 Task: Automatically enable dependency graph for new private repositories.
Action: Mouse moved to (1361, 154)
Screenshot: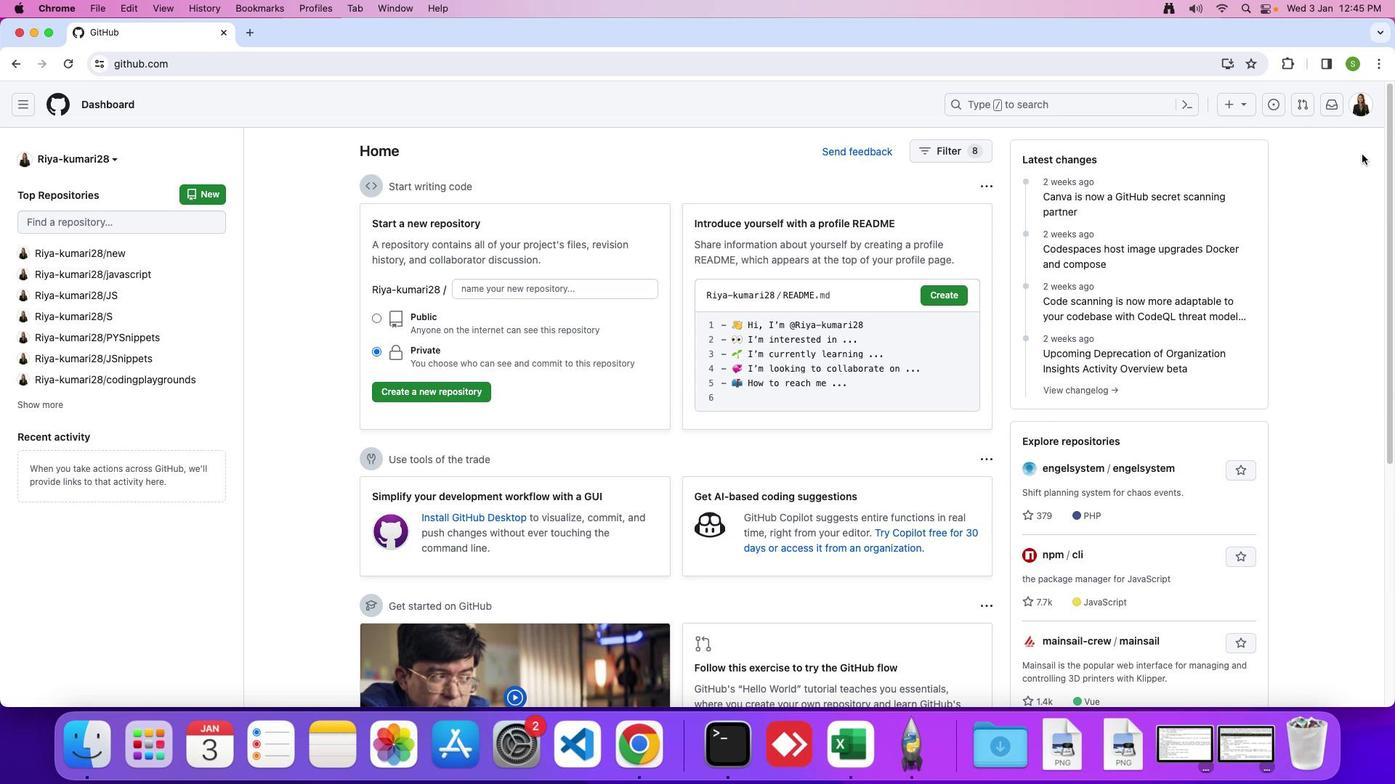 
Action: Mouse pressed left at (1361, 154)
Screenshot: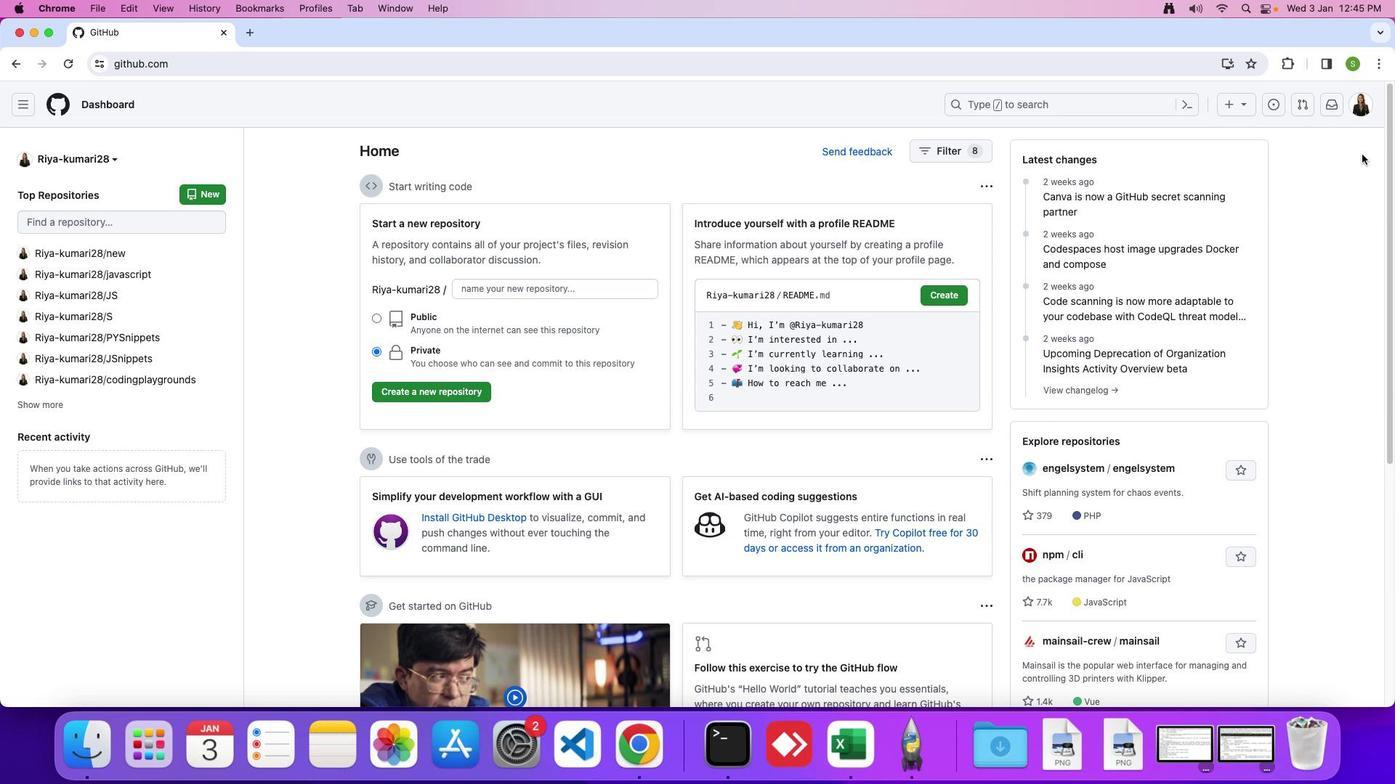 
Action: Mouse moved to (1353, 100)
Screenshot: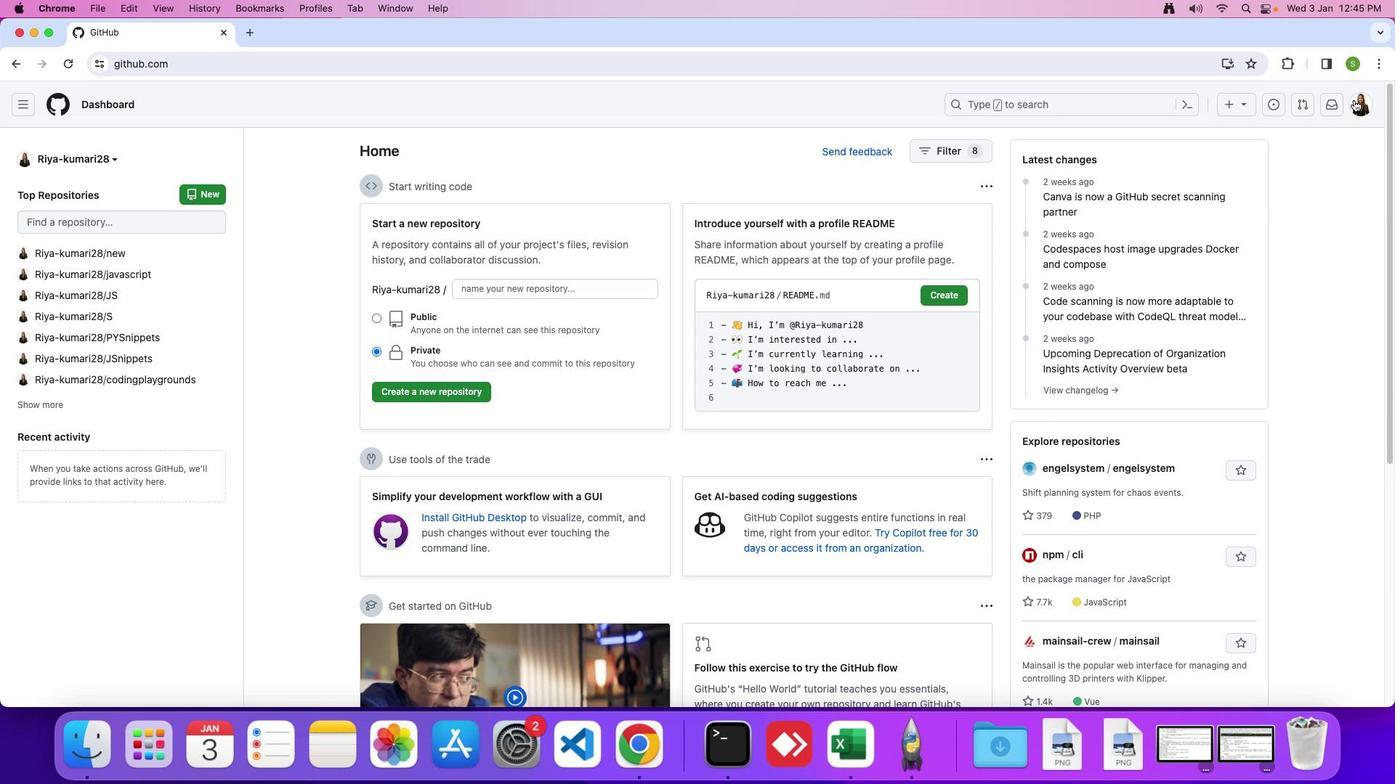 
Action: Mouse pressed left at (1353, 100)
Screenshot: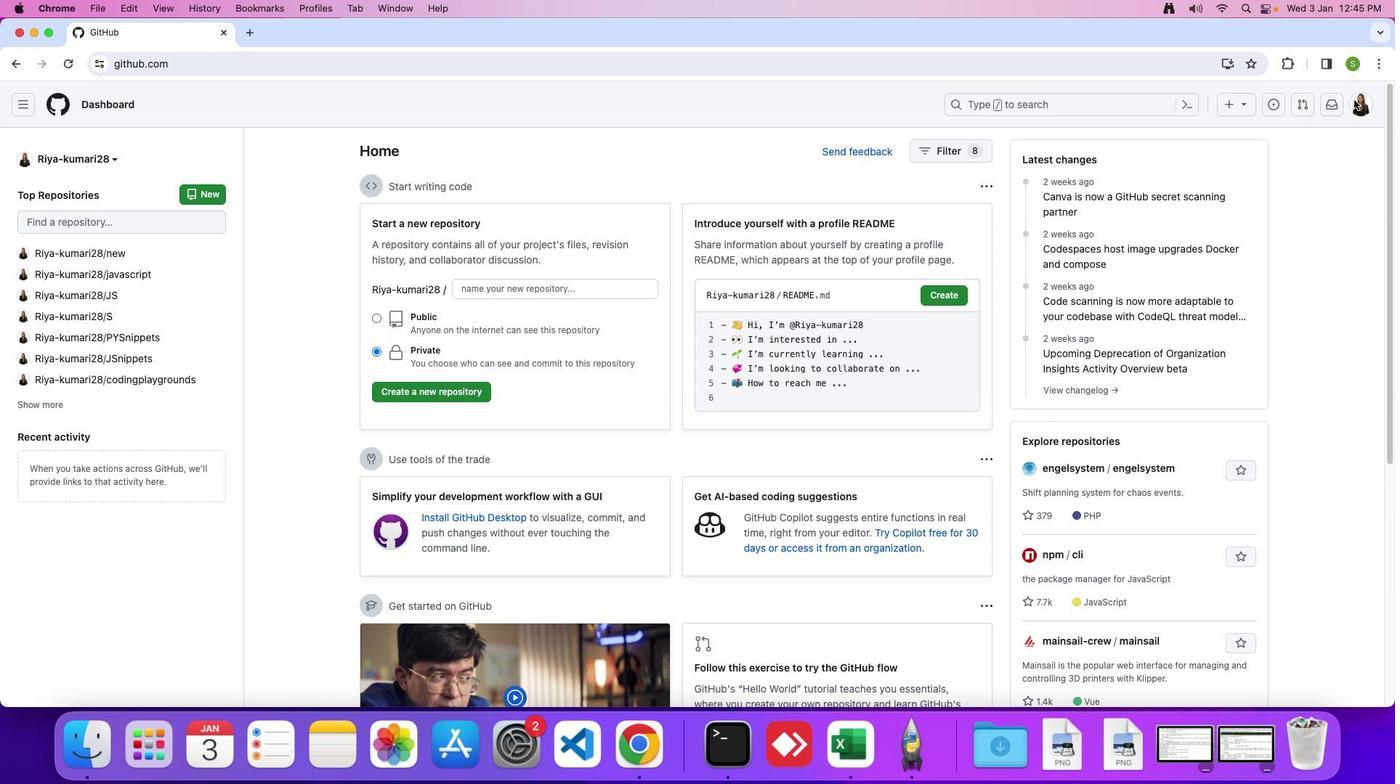 
Action: Mouse moved to (1228, 504)
Screenshot: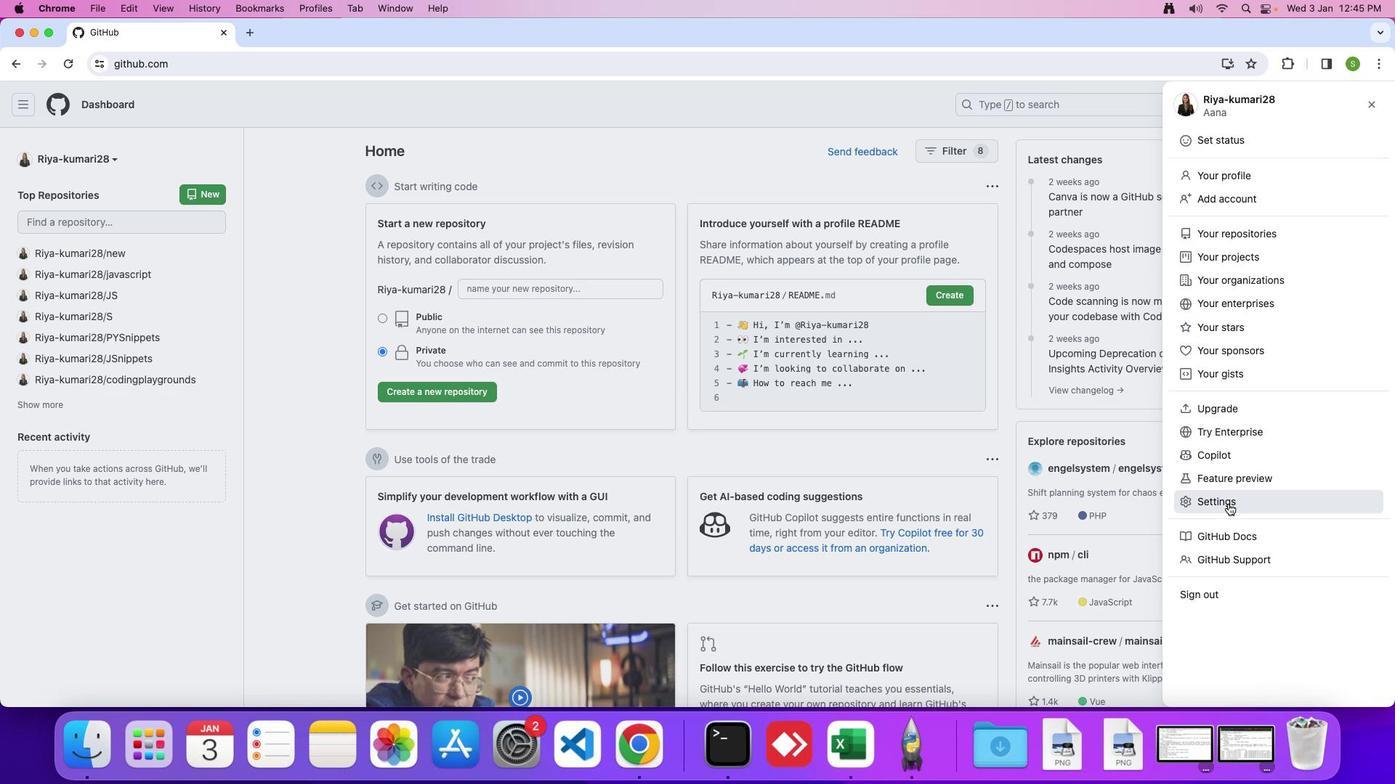 
Action: Mouse pressed left at (1228, 504)
Screenshot: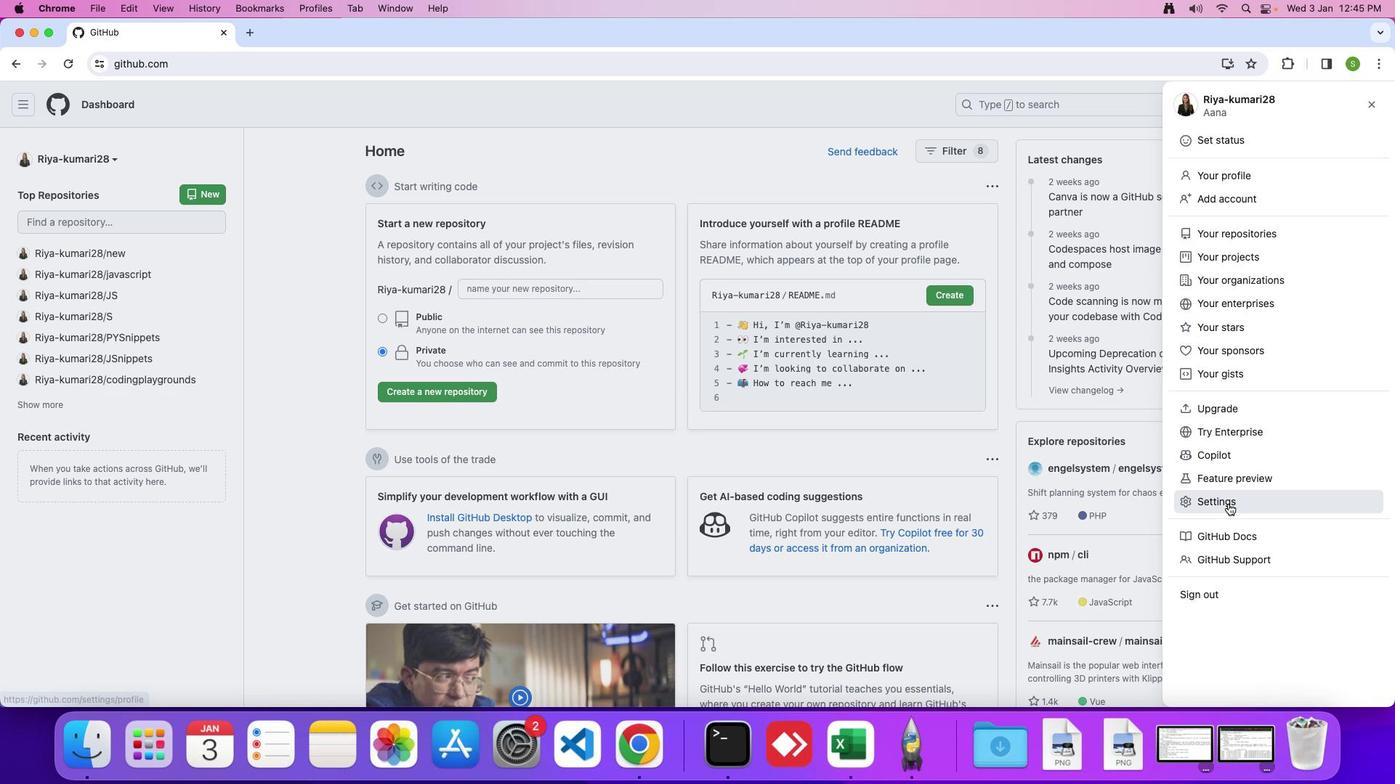 
Action: Mouse moved to (449, 506)
Screenshot: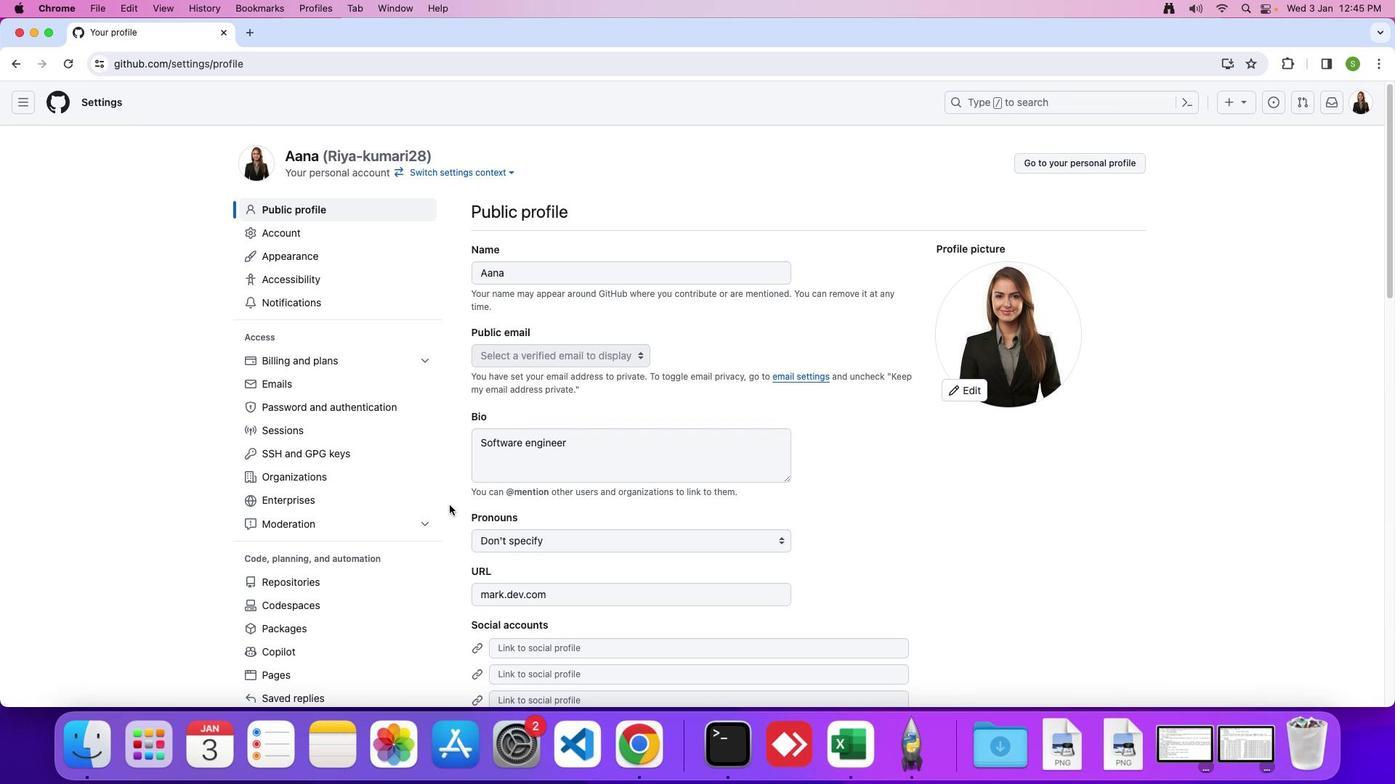 
Action: Mouse scrolled (449, 506) with delta (0, 0)
Screenshot: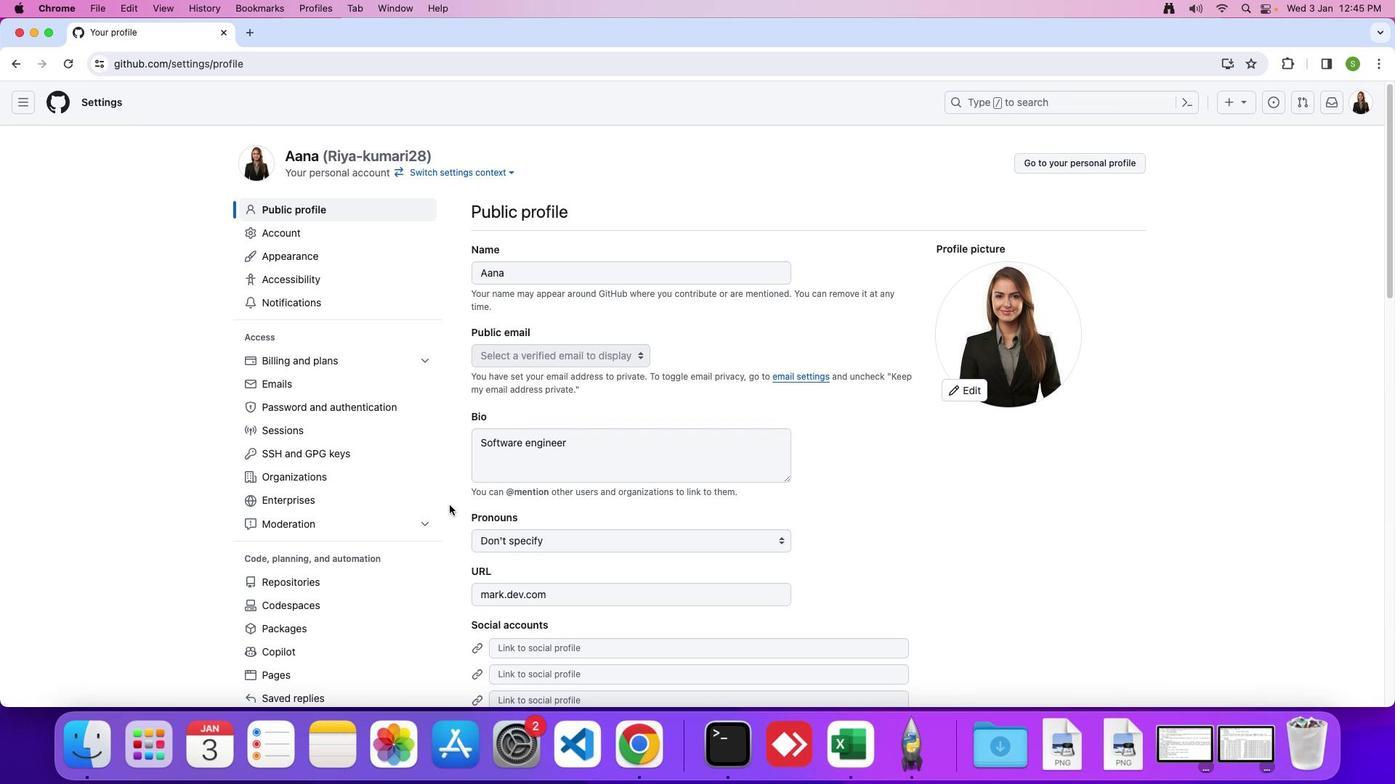 
Action: Mouse moved to (449, 505)
Screenshot: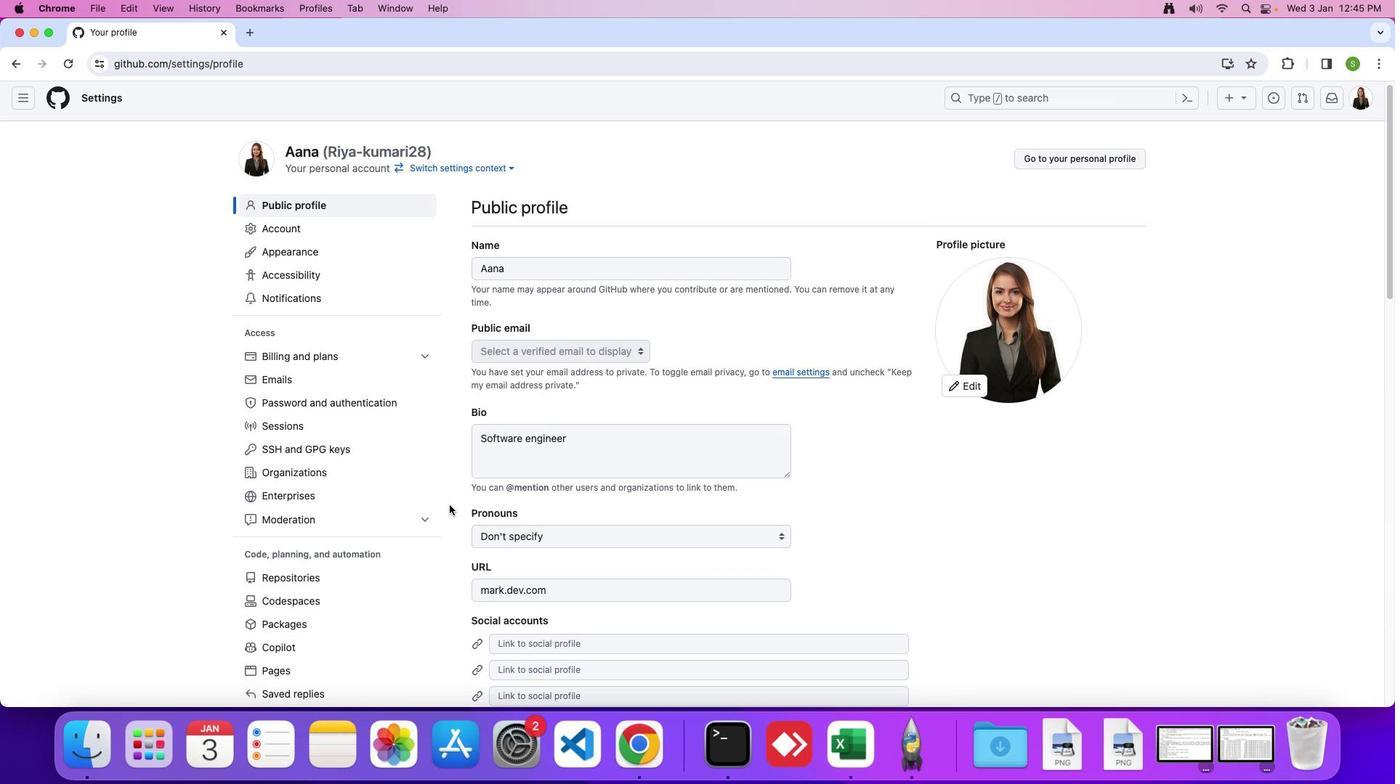 
Action: Mouse scrolled (449, 505) with delta (0, 0)
Screenshot: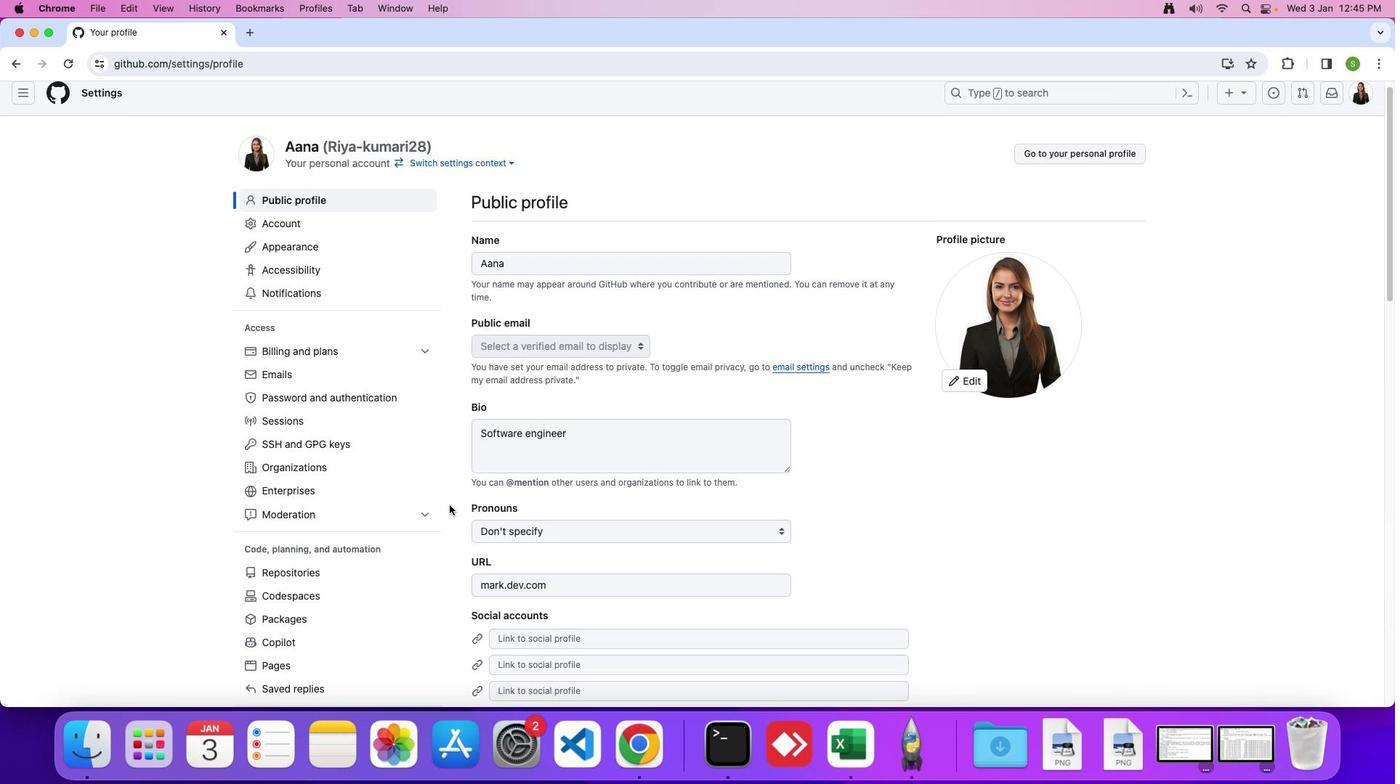 
Action: Mouse moved to (449, 505)
Screenshot: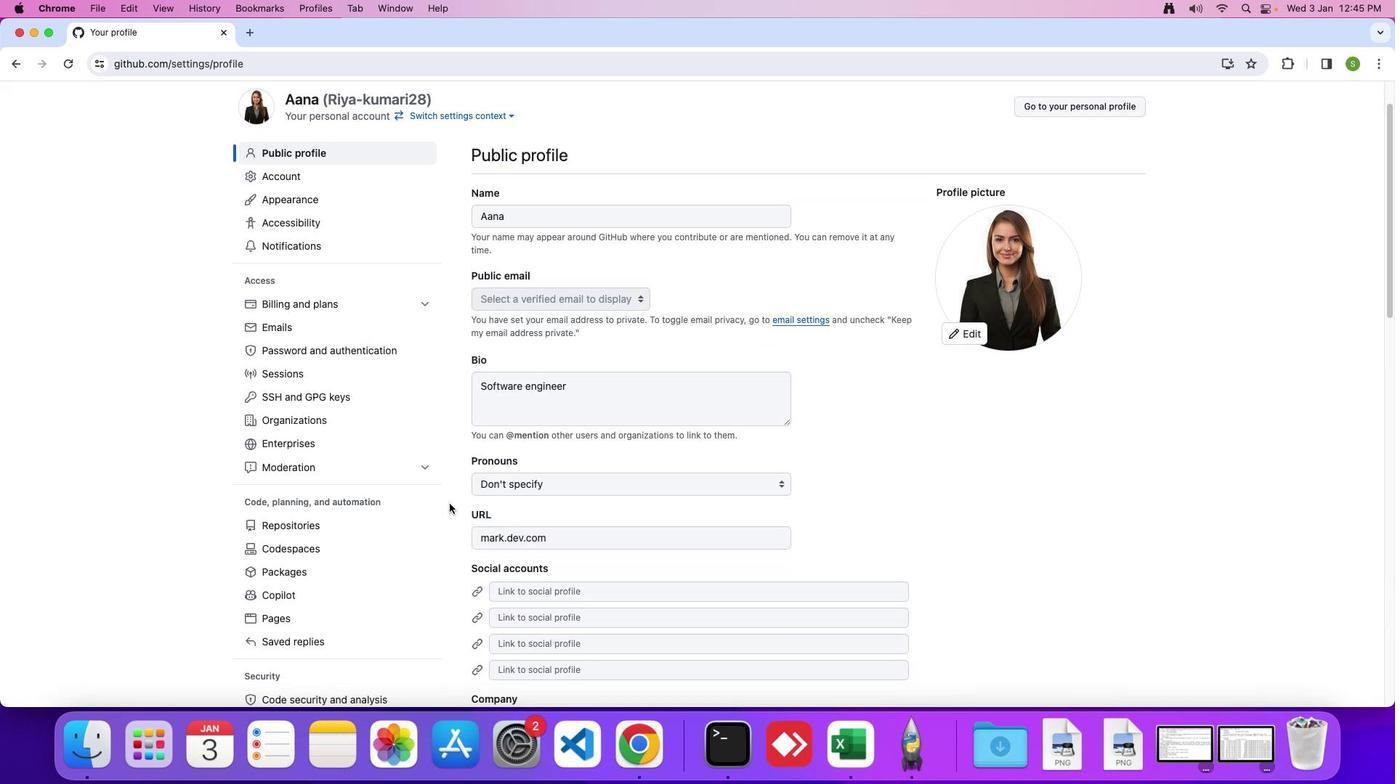 
Action: Mouse scrolled (449, 505) with delta (0, 0)
Screenshot: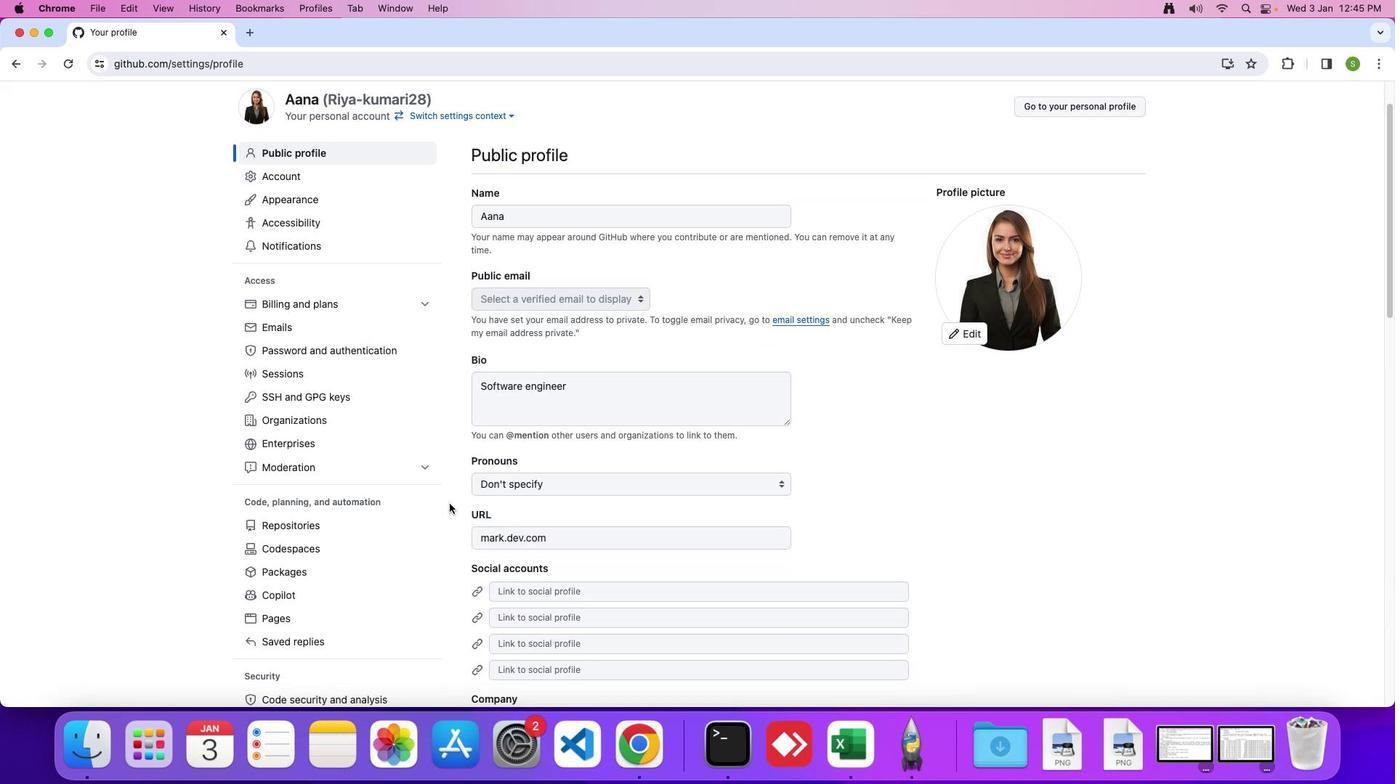 
Action: Mouse moved to (449, 505)
Screenshot: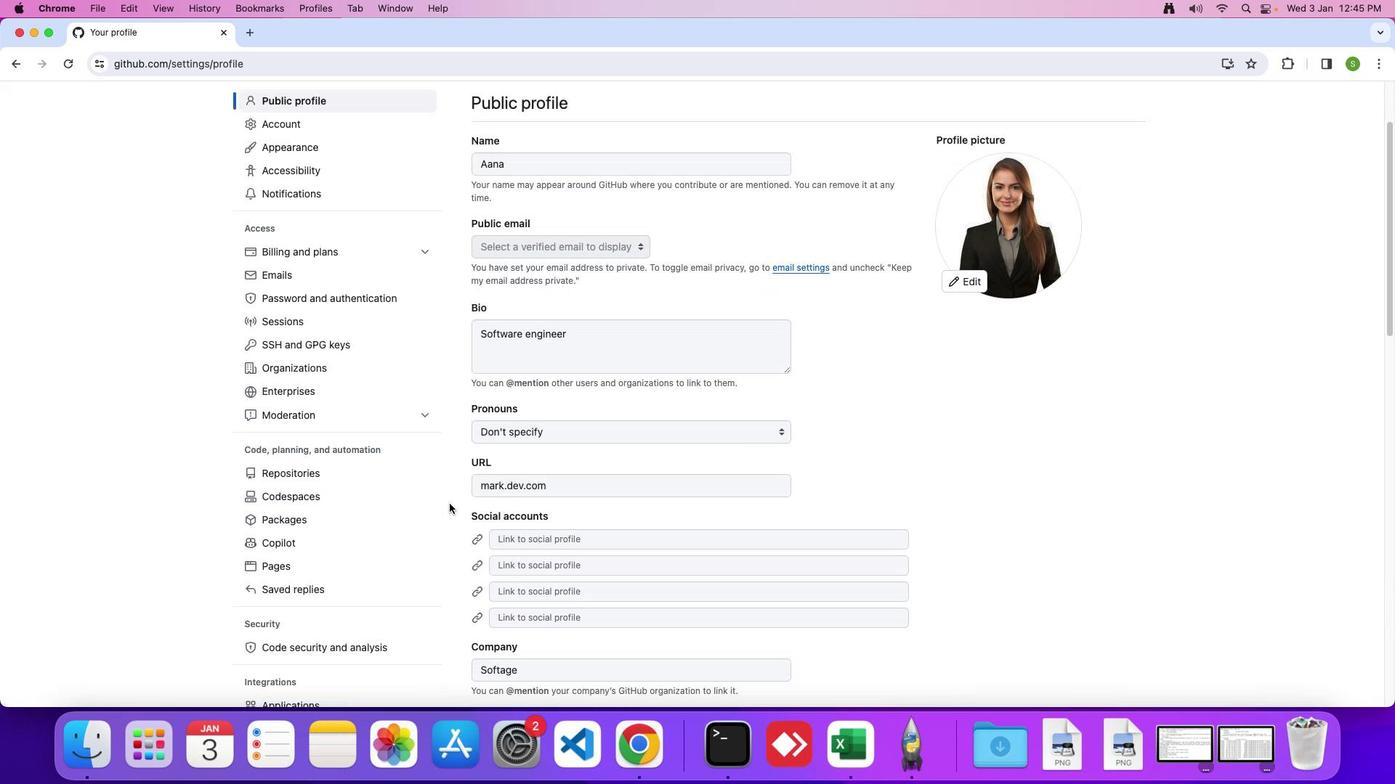 
Action: Mouse scrolled (449, 505) with delta (0, 0)
Screenshot: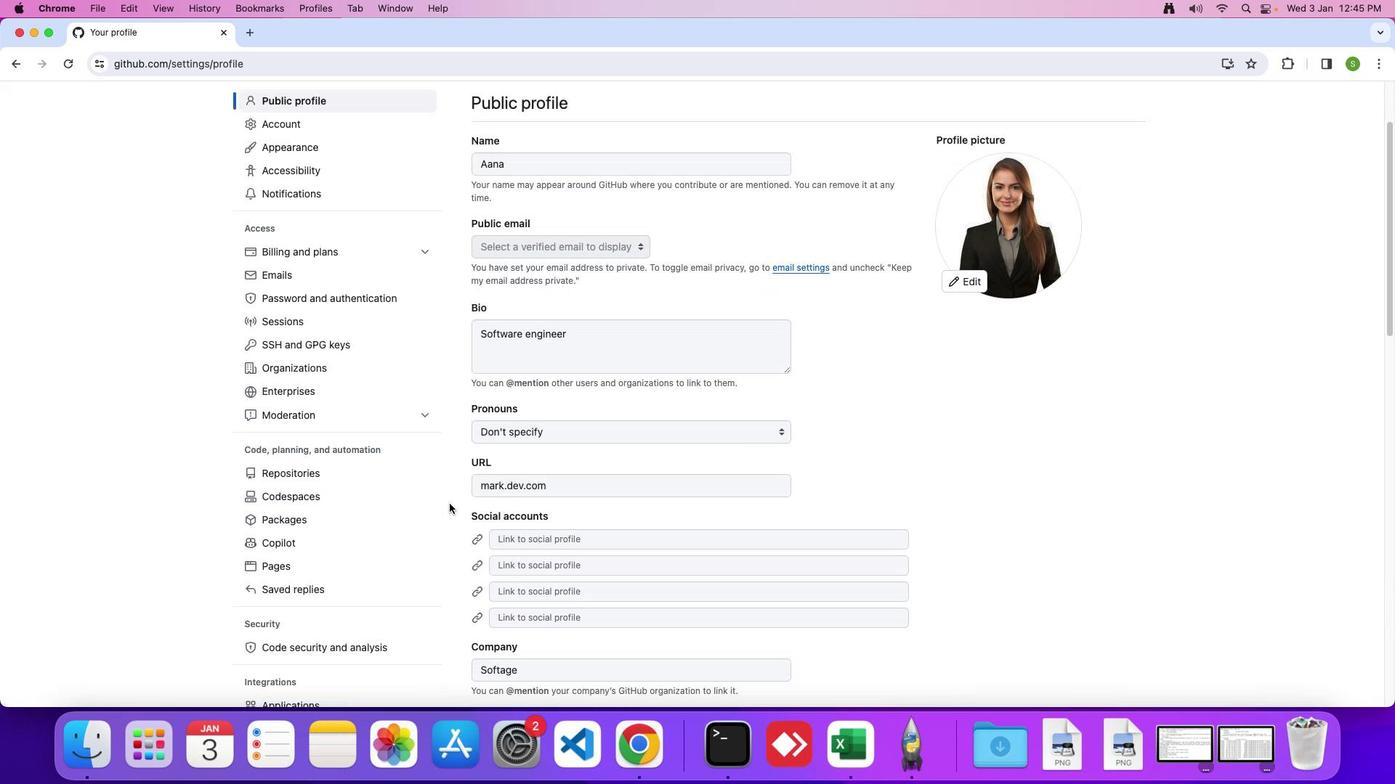 
Action: Mouse moved to (449, 504)
Screenshot: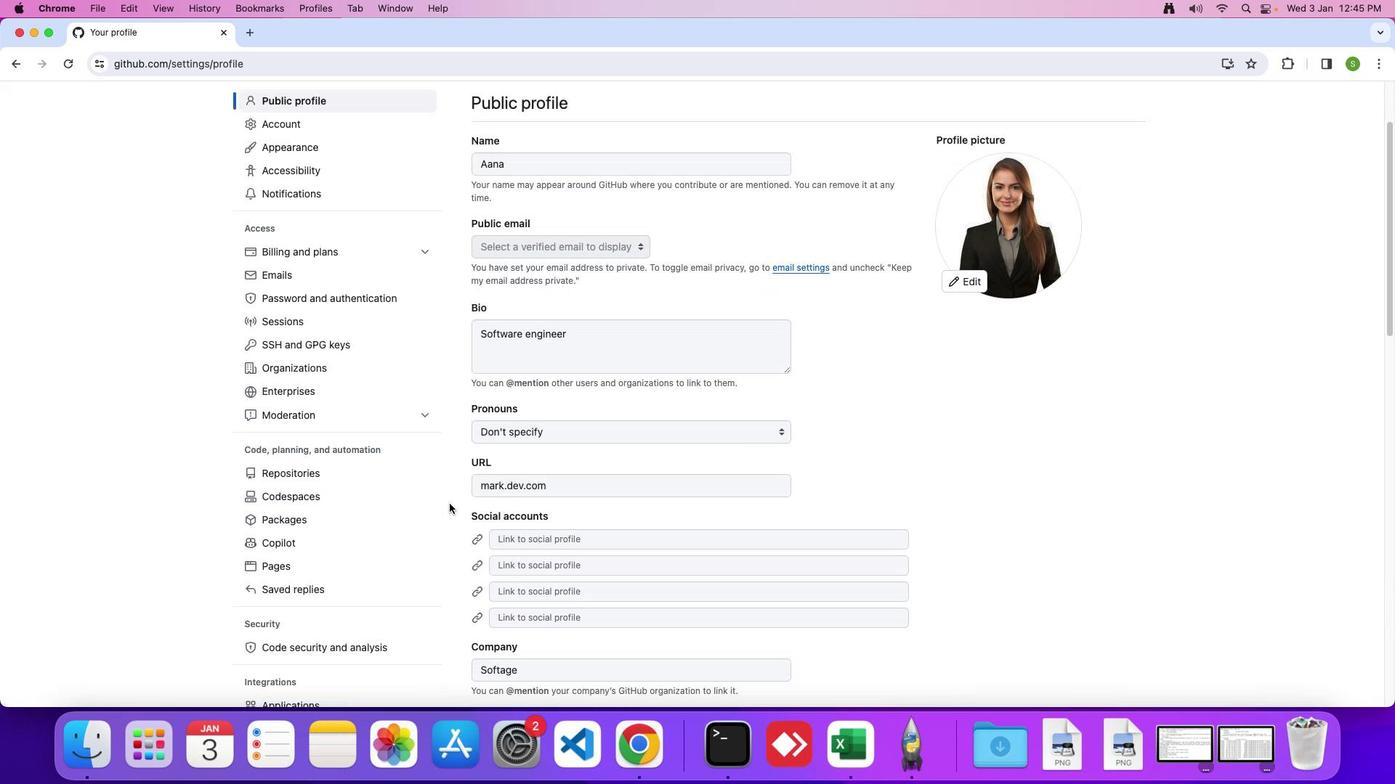 
Action: Mouse scrolled (449, 504) with delta (0, -2)
Screenshot: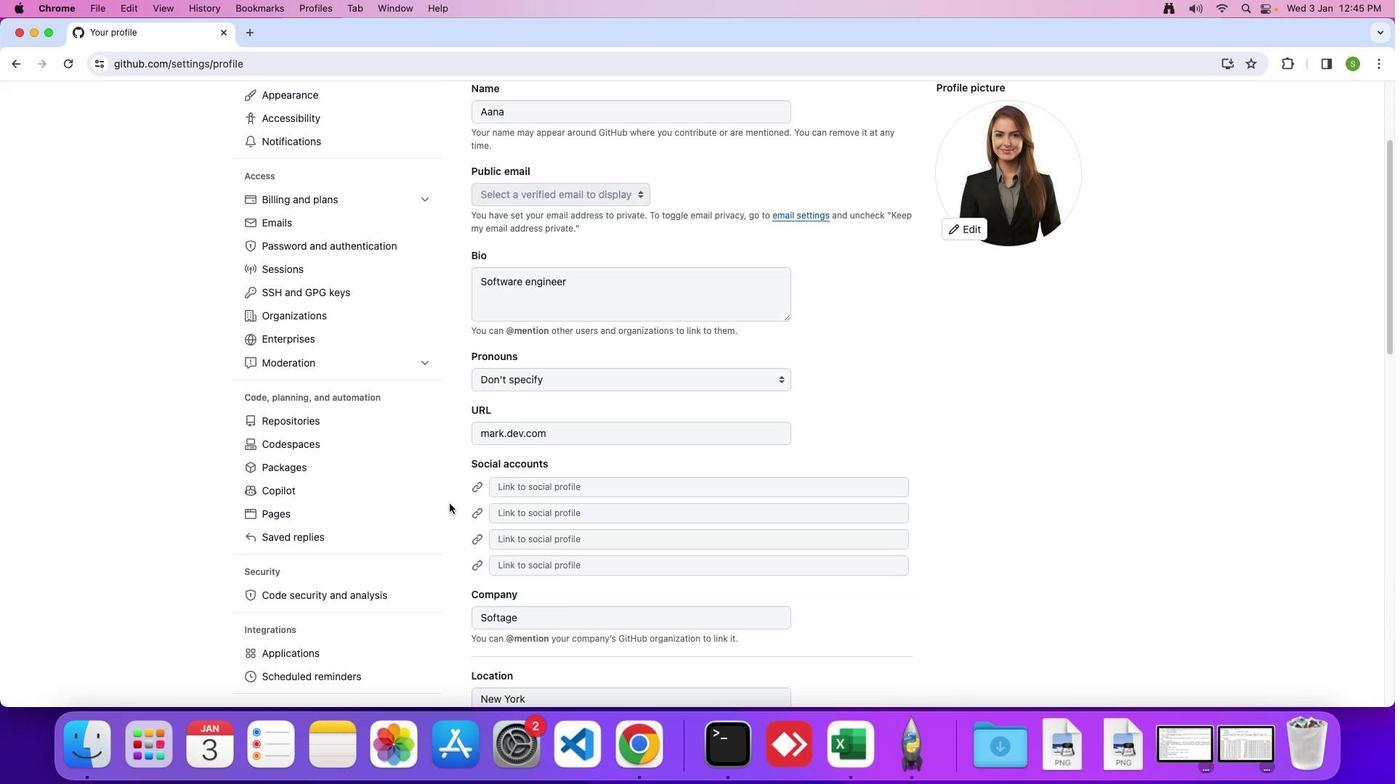 
Action: Mouse moved to (353, 558)
Screenshot: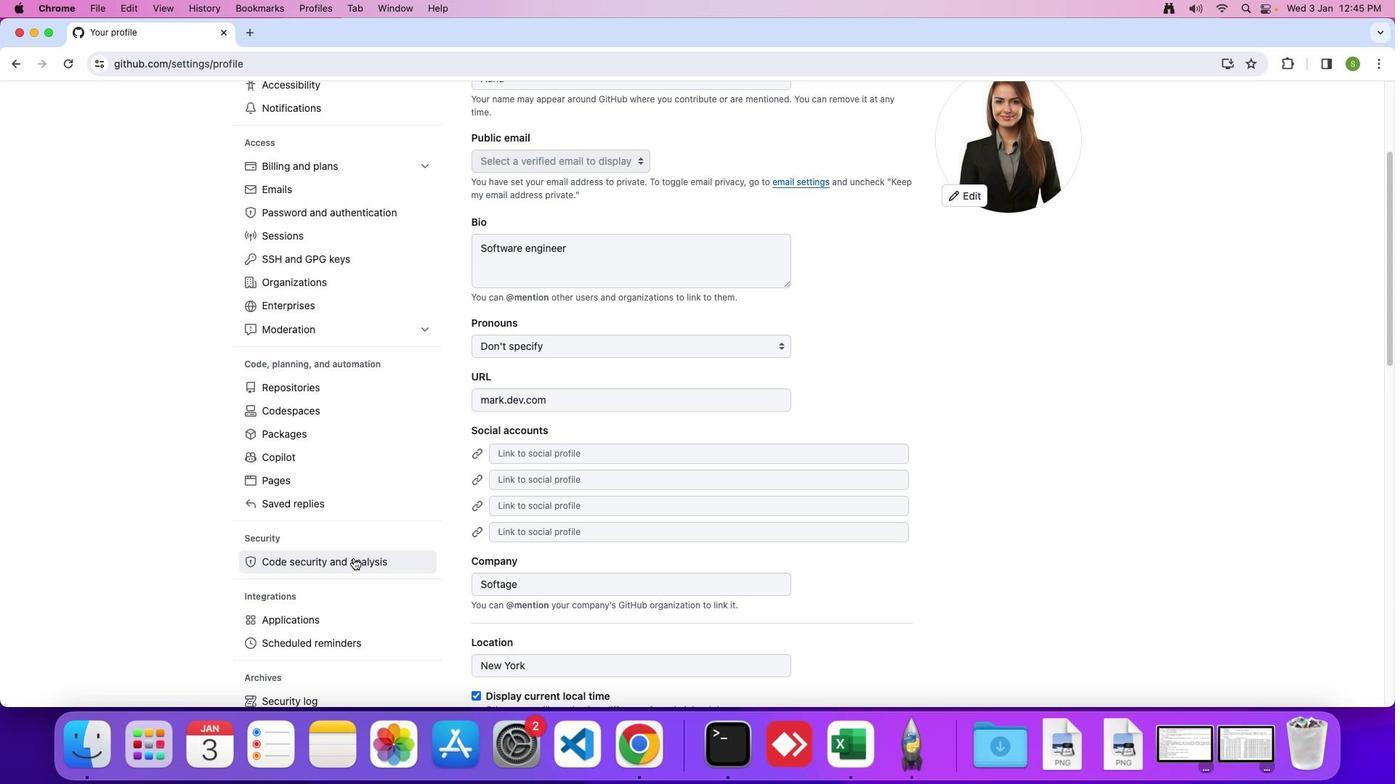 
Action: Mouse pressed left at (353, 558)
Screenshot: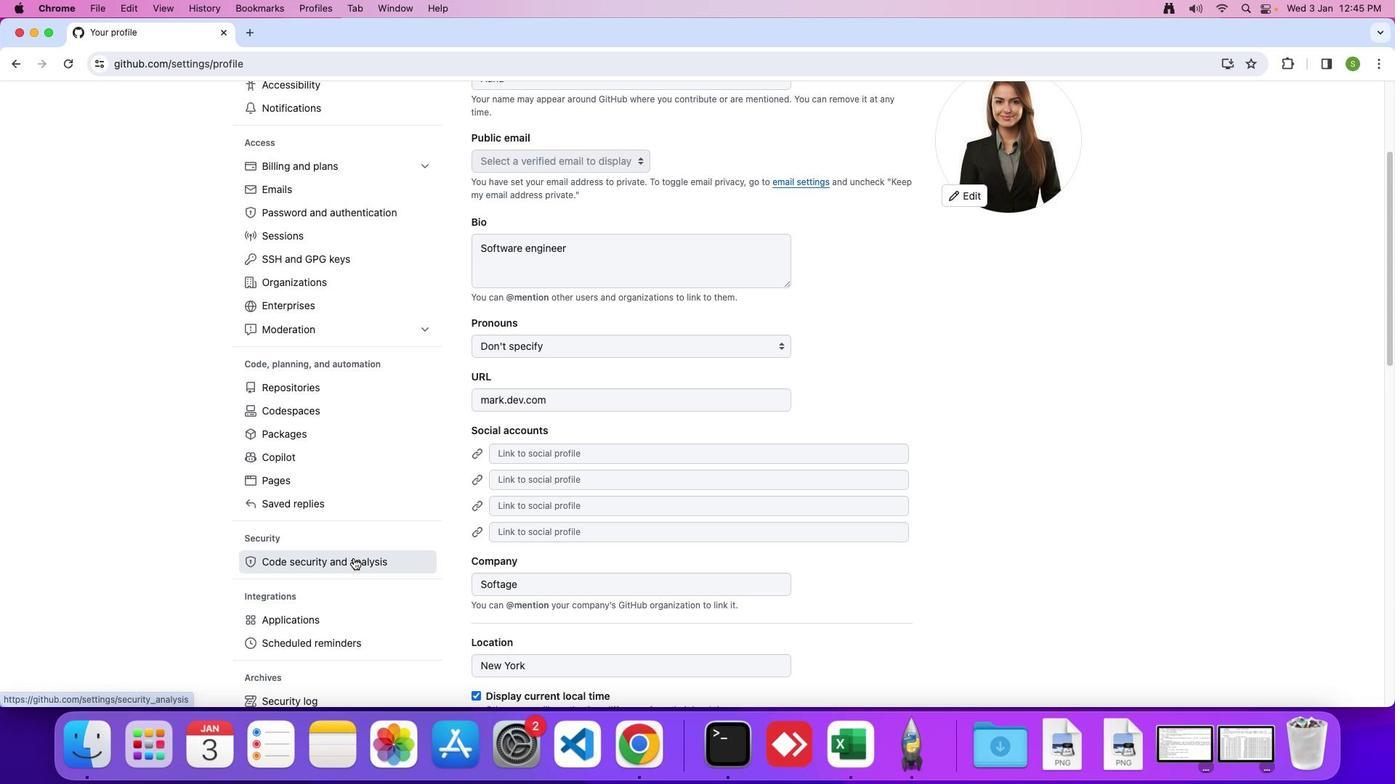 
Action: Mouse moved to (746, 537)
Screenshot: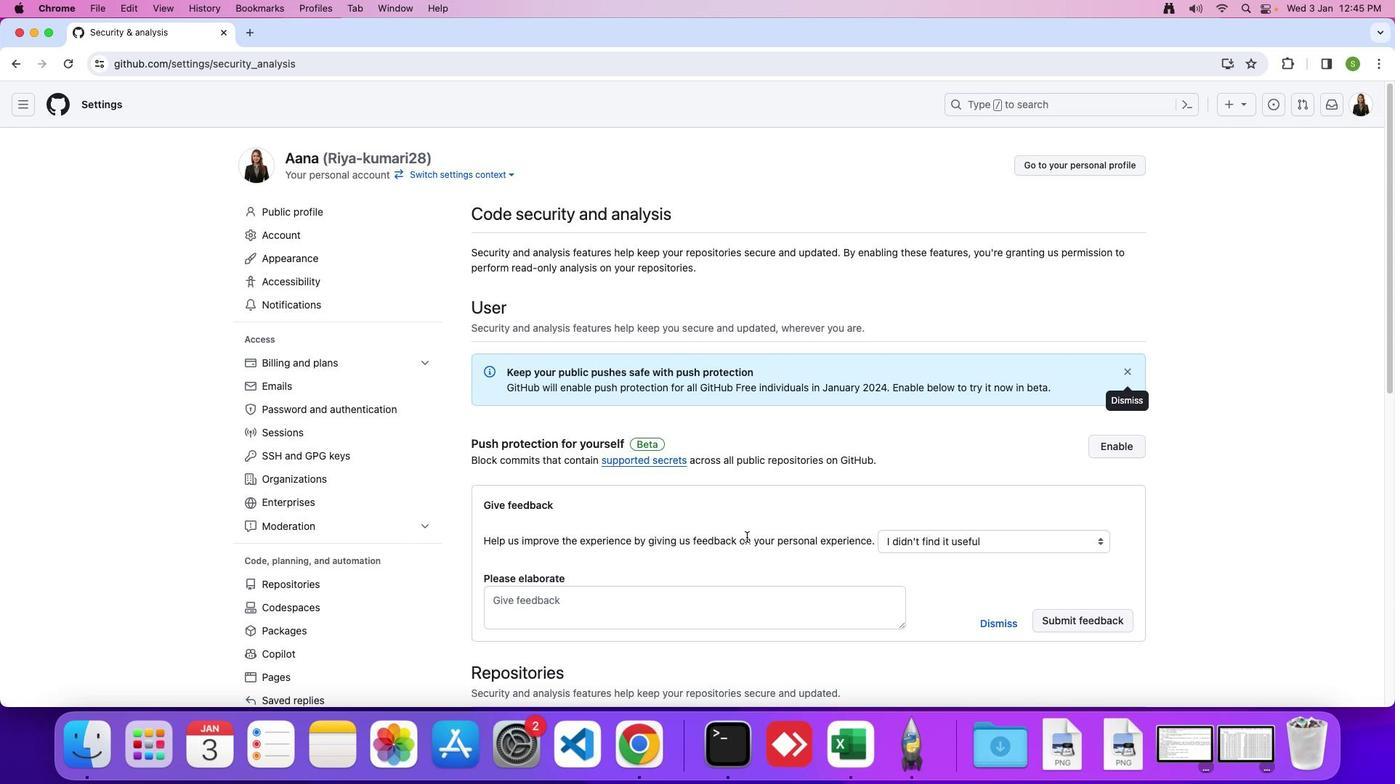 
Action: Mouse scrolled (746, 537) with delta (0, 0)
Screenshot: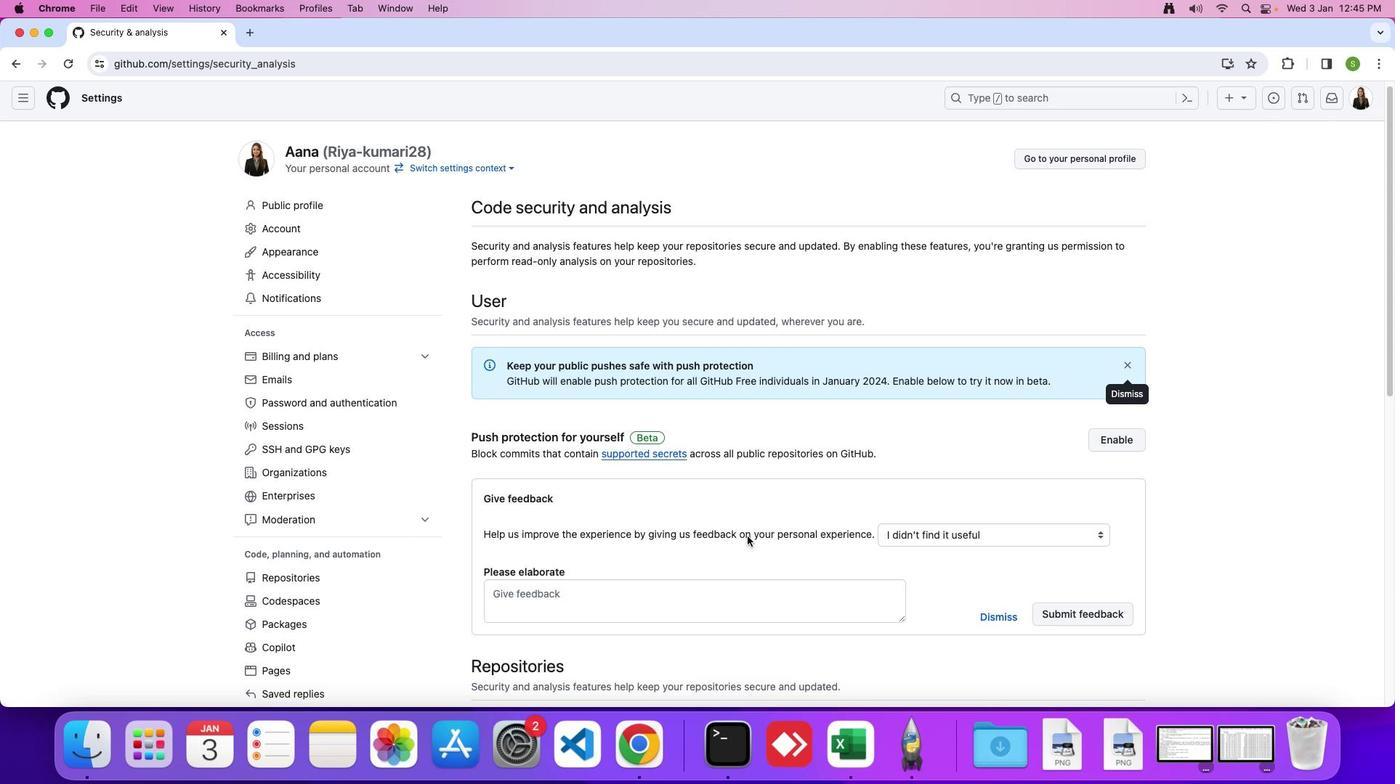 
Action: Mouse moved to (747, 537)
Screenshot: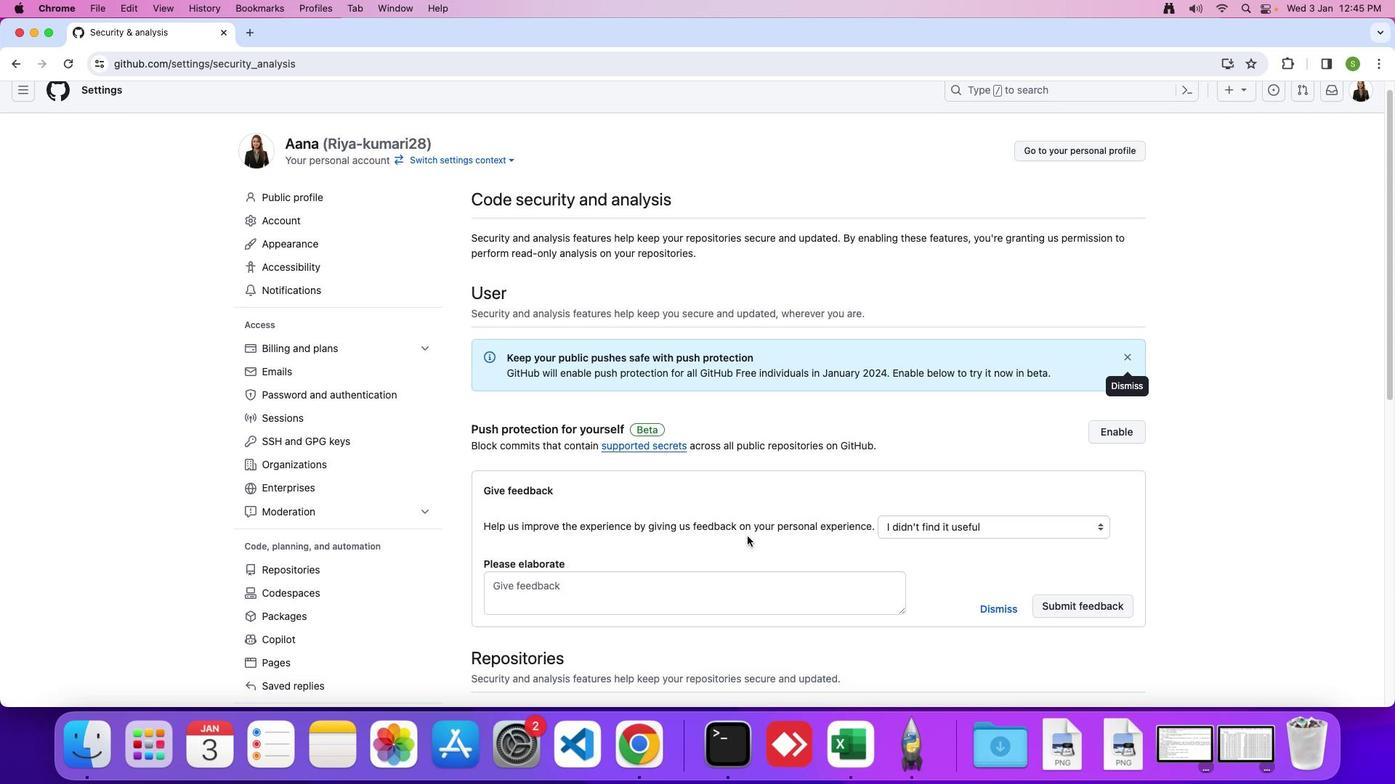 
Action: Mouse scrolled (747, 537) with delta (0, 0)
Screenshot: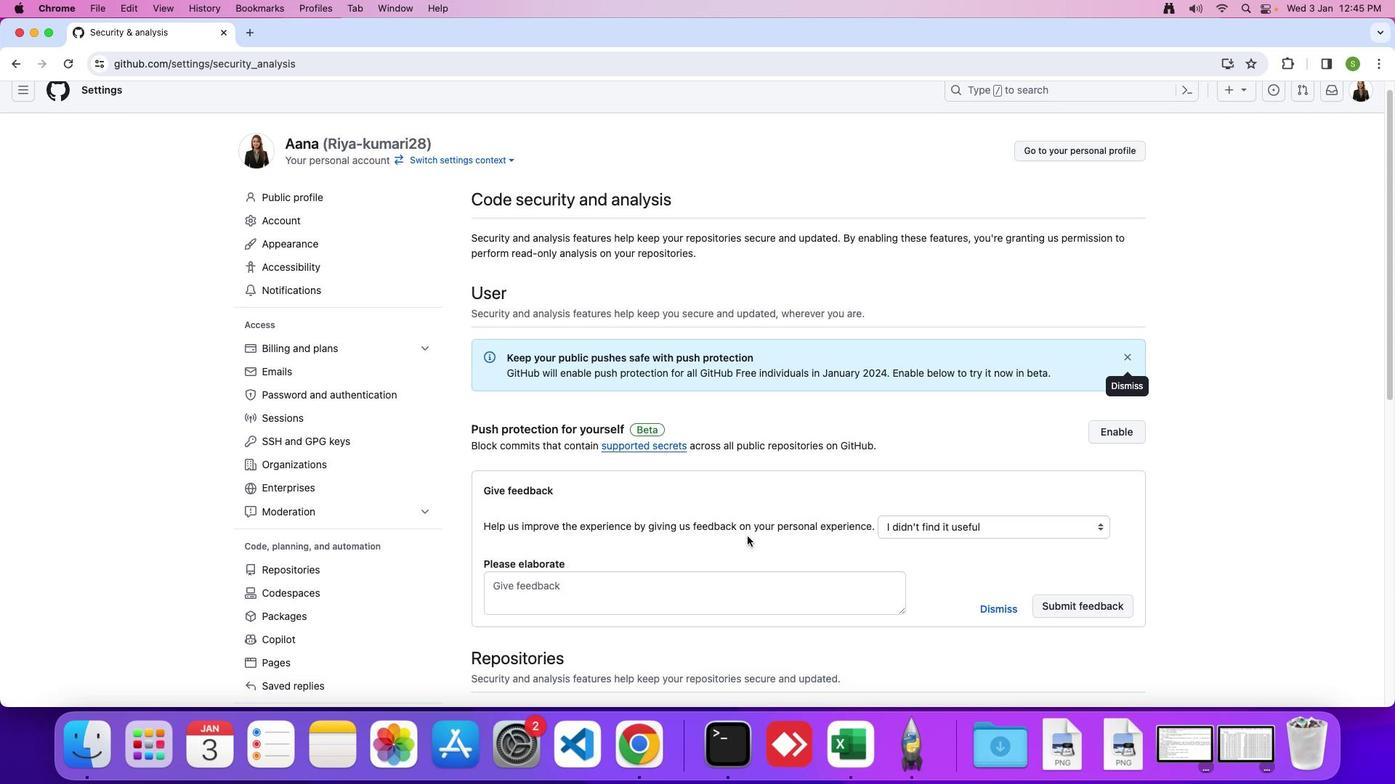 
Action: Mouse moved to (747, 537)
Screenshot: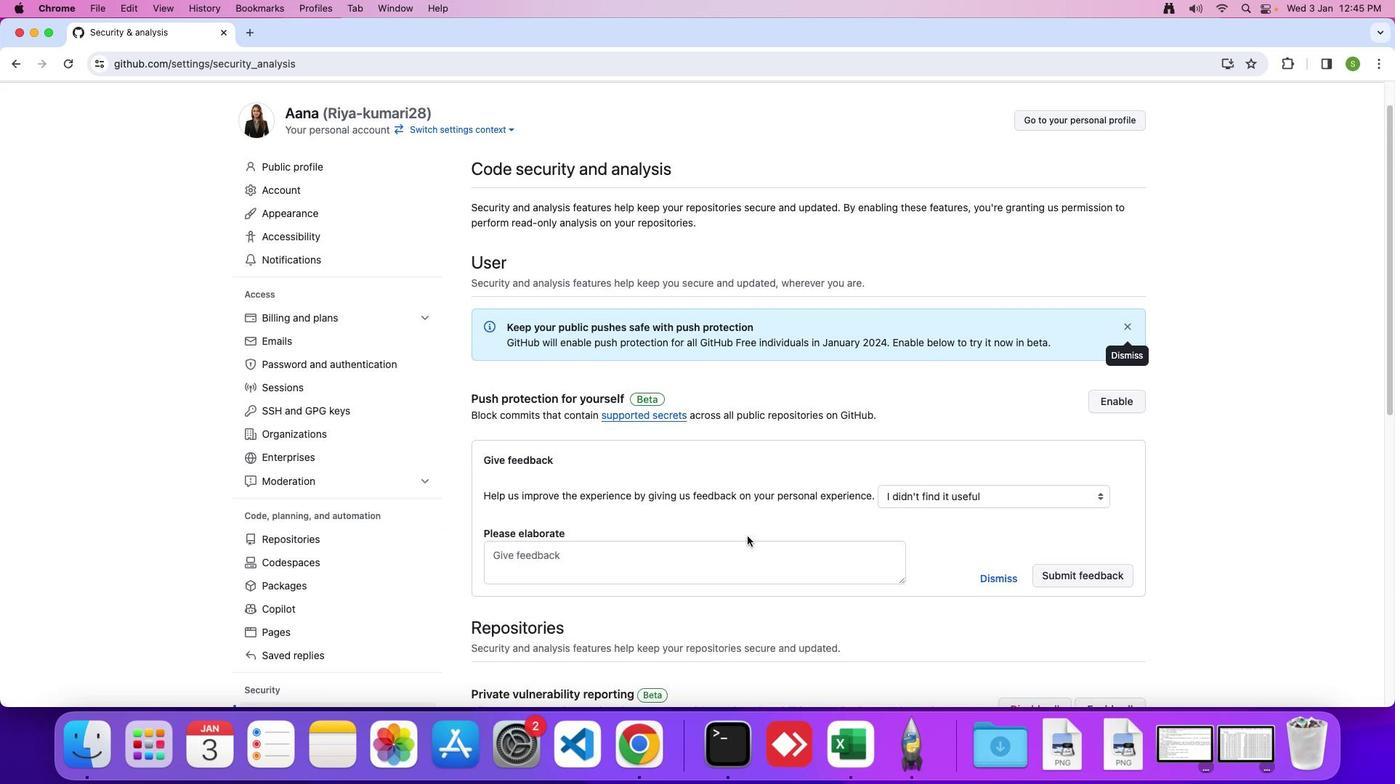
Action: Mouse scrolled (747, 537) with delta (0, -2)
Screenshot: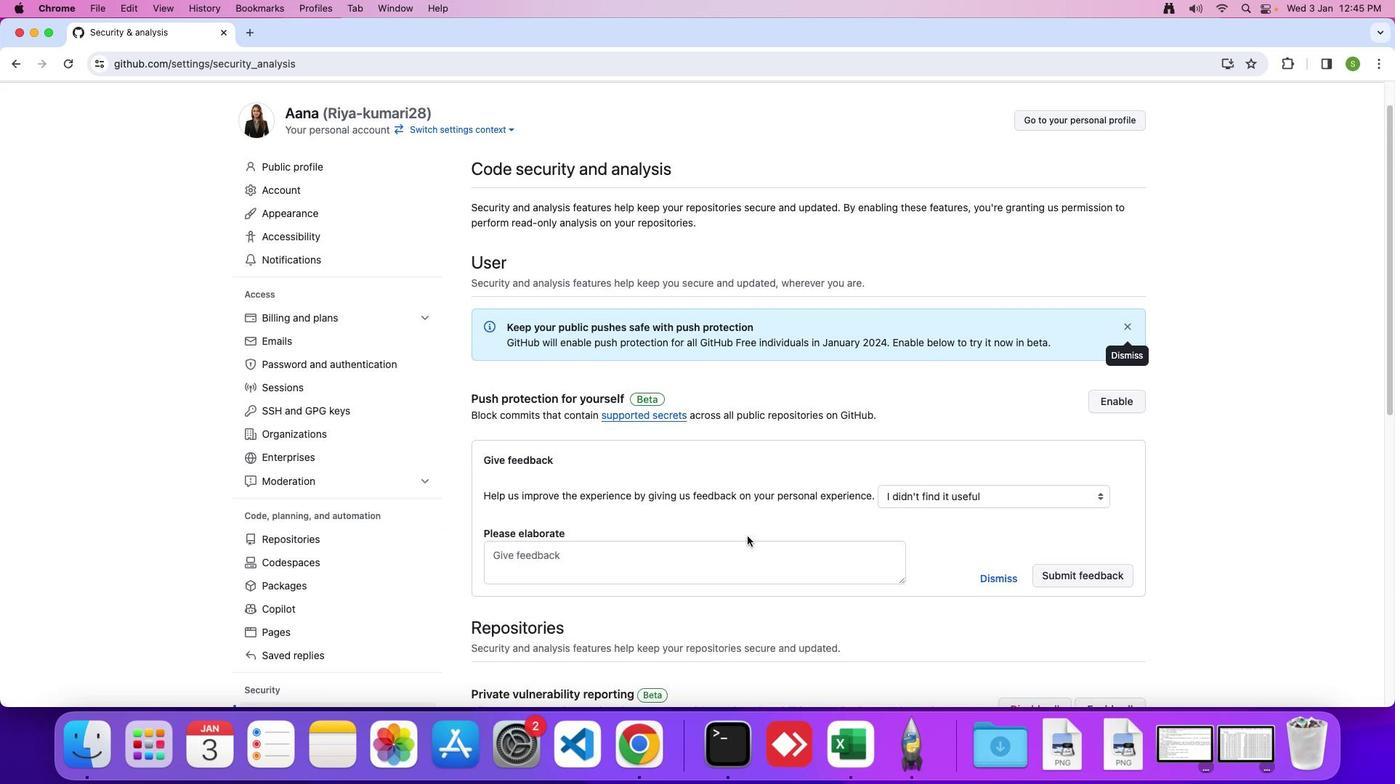 
Action: Mouse moved to (747, 537)
Screenshot: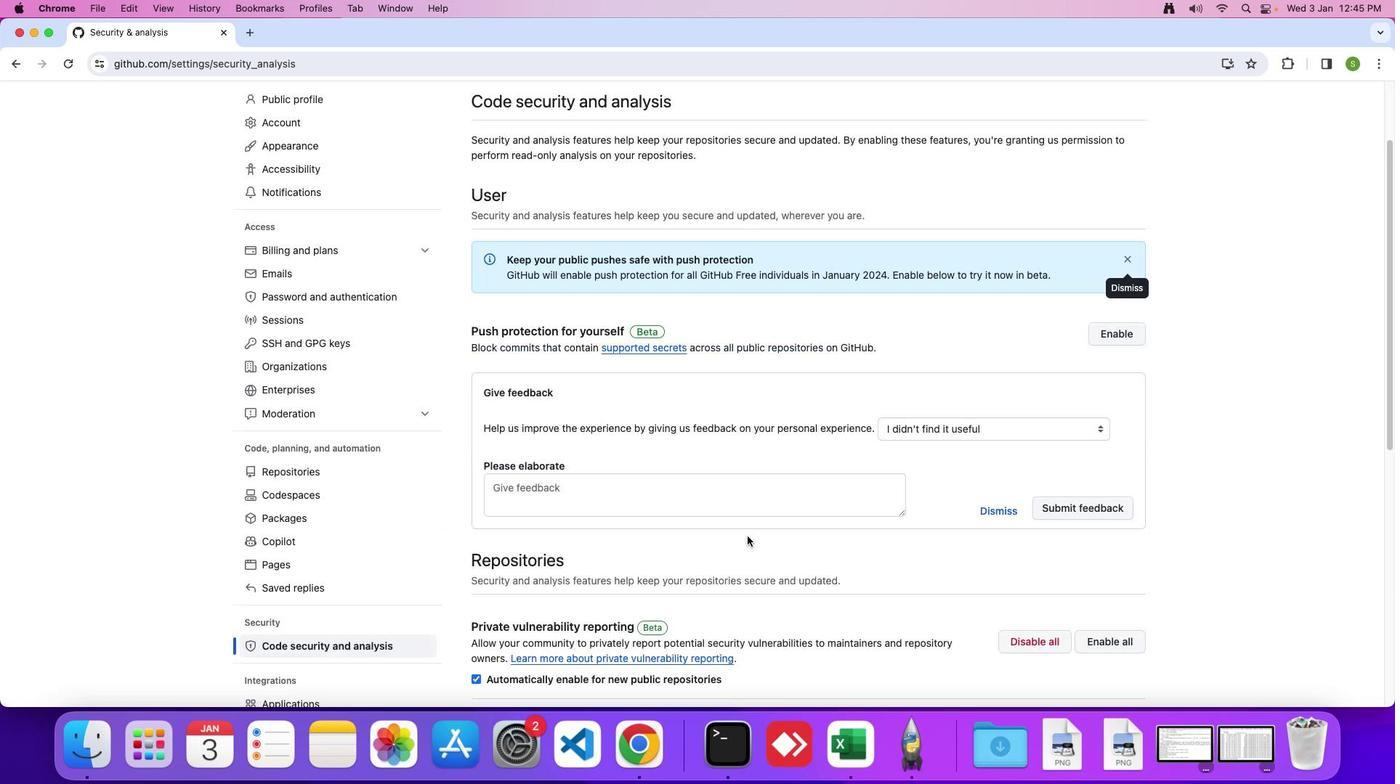 
Action: Mouse scrolled (747, 537) with delta (0, -3)
Screenshot: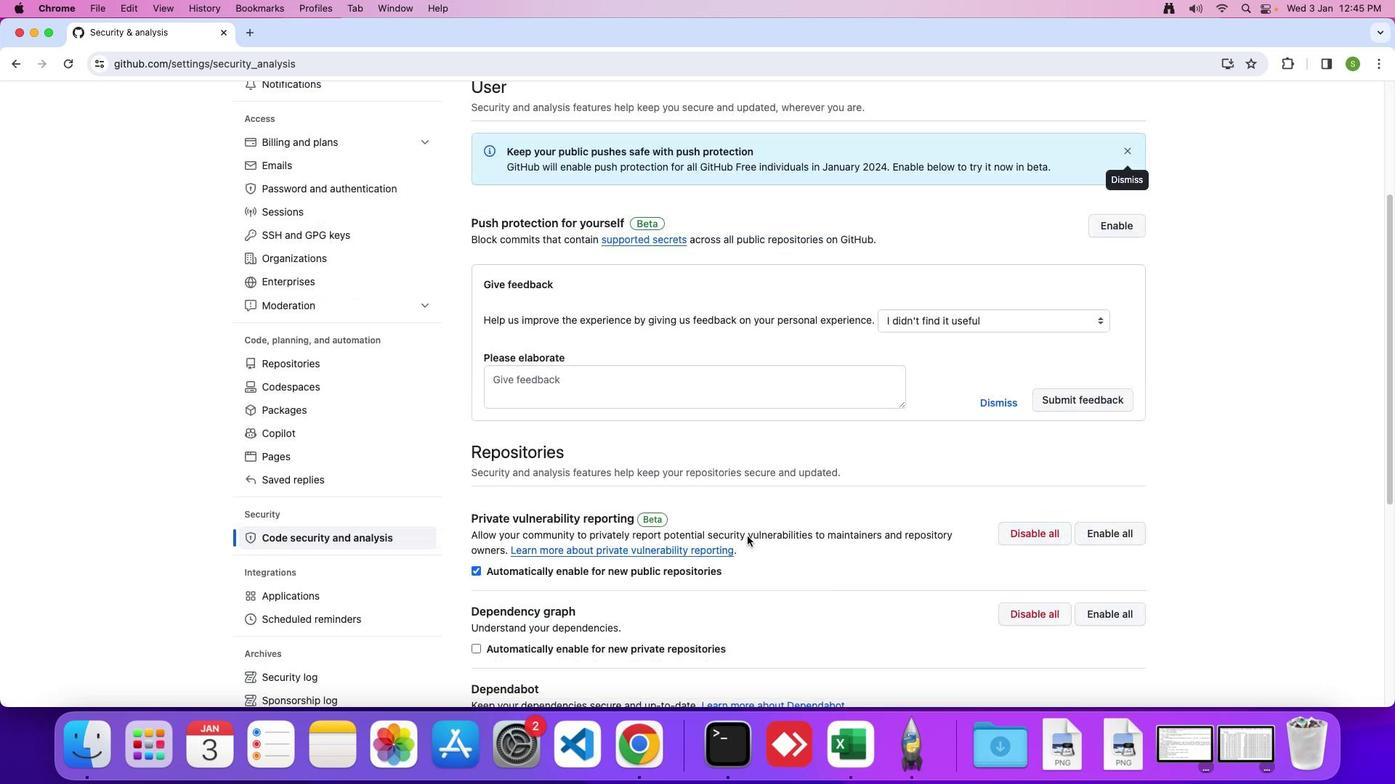 
Action: Mouse moved to (747, 537)
Screenshot: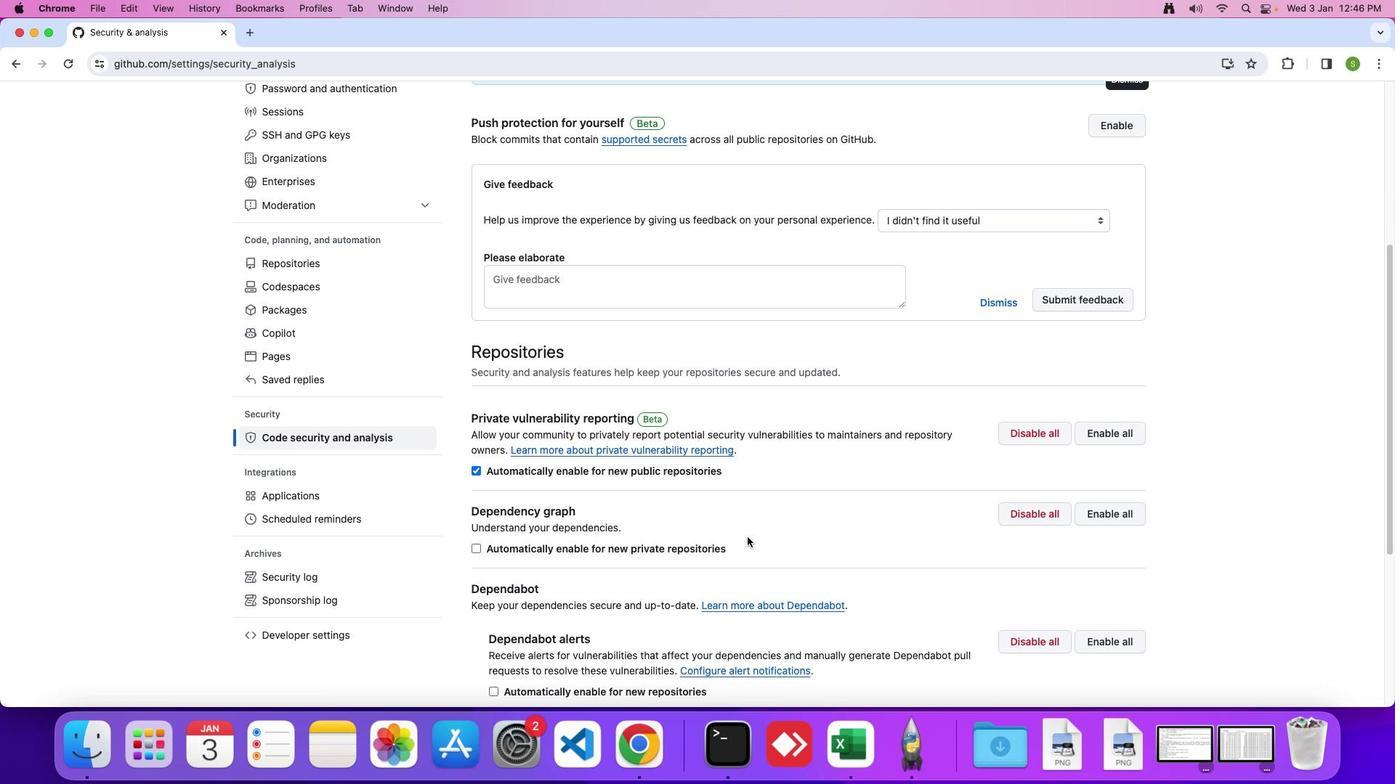 
Action: Mouse scrolled (747, 537) with delta (0, 0)
Screenshot: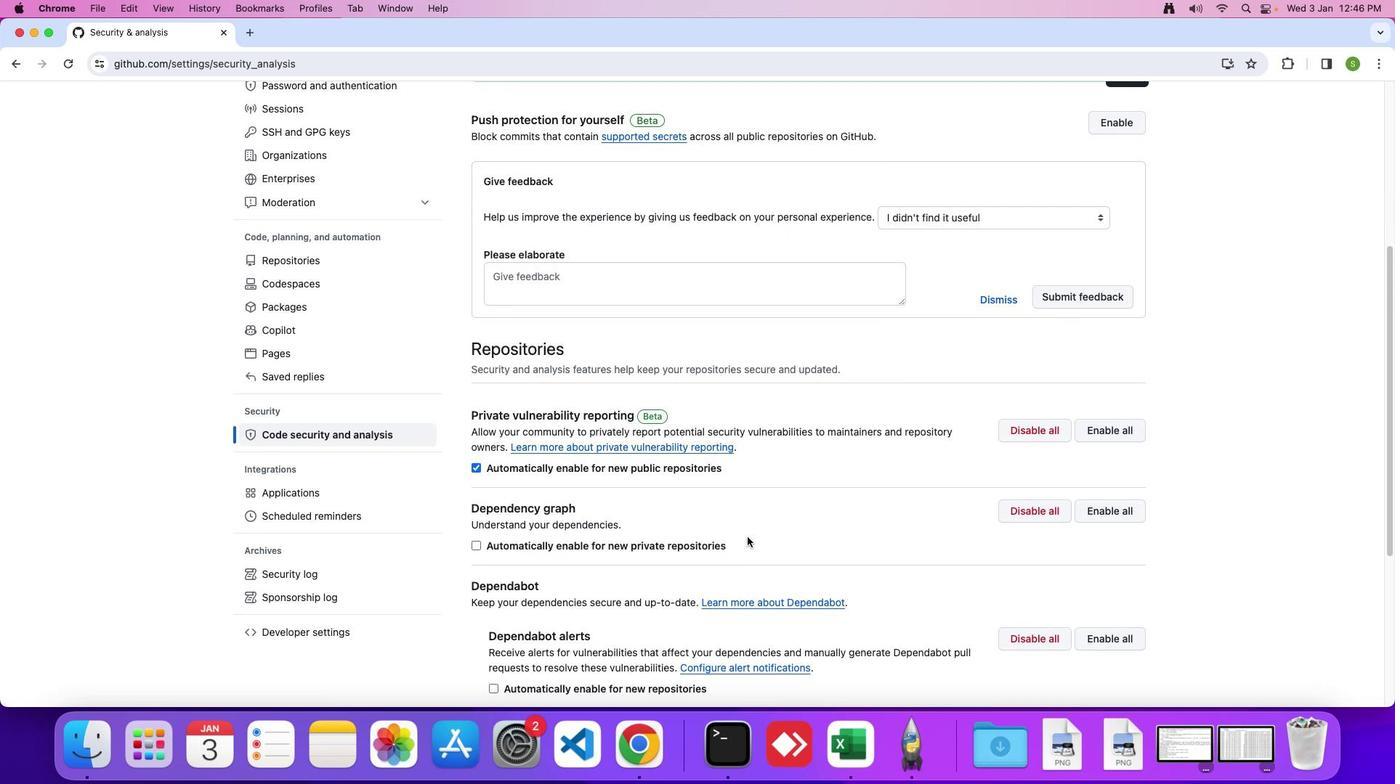 
Action: Mouse scrolled (747, 537) with delta (0, 0)
Screenshot: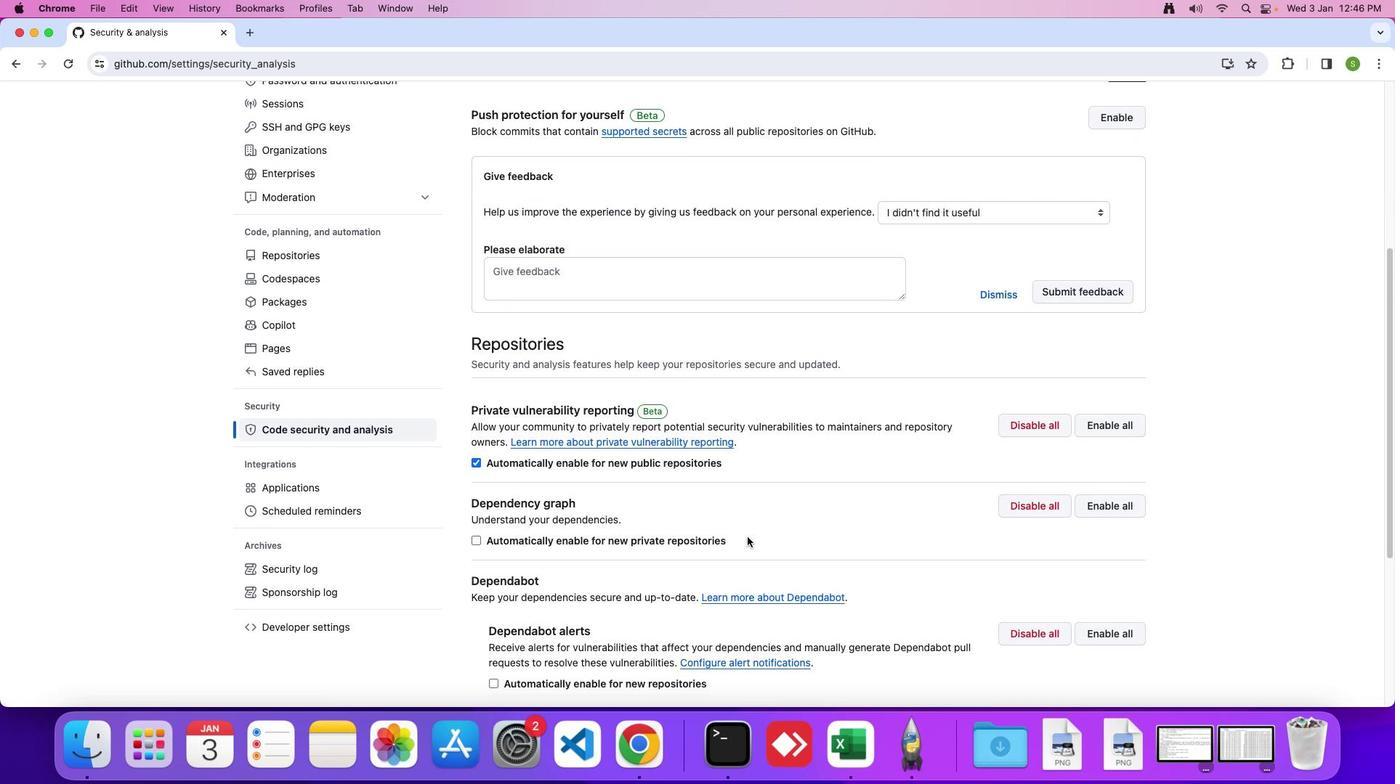 
Action: Mouse moved to (747, 537)
Screenshot: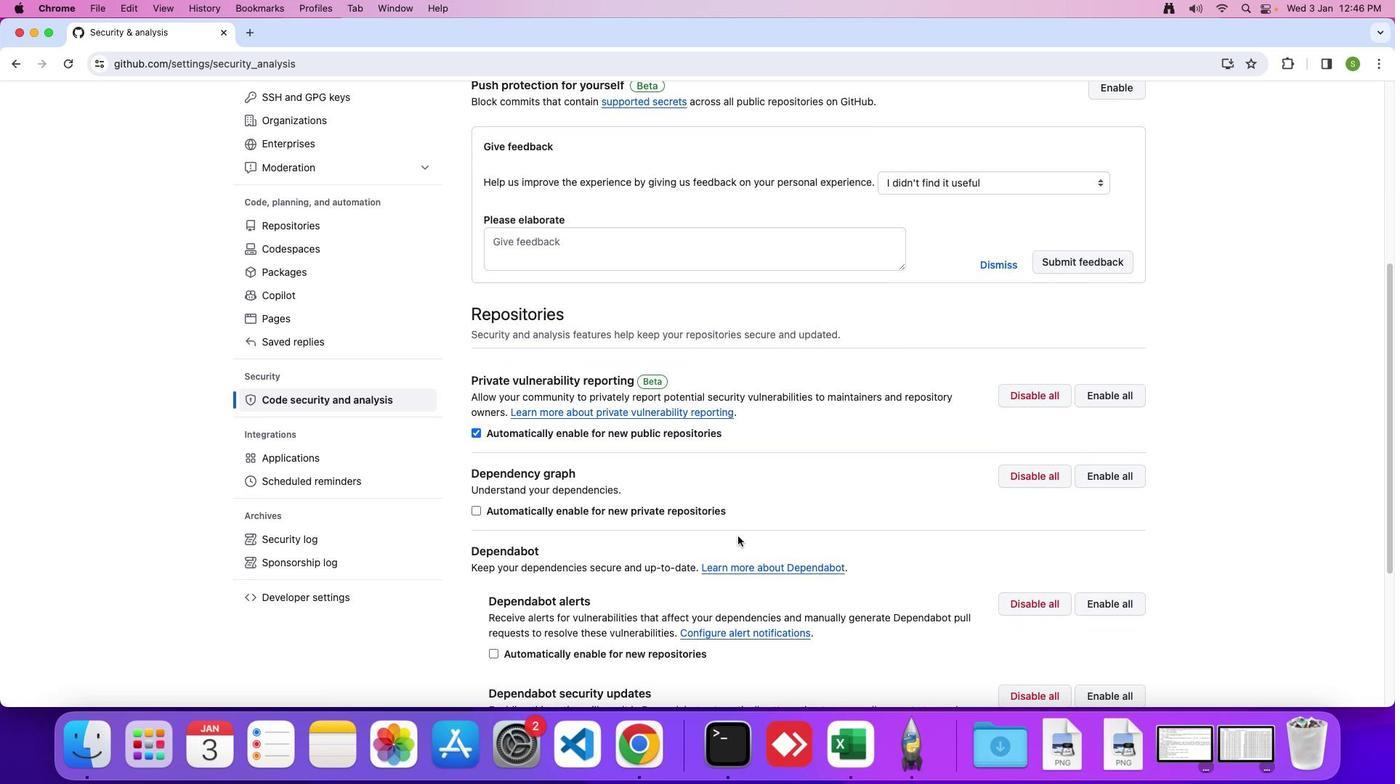 
Action: Mouse scrolled (747, 537) with delta (0, 0)
Screenshot: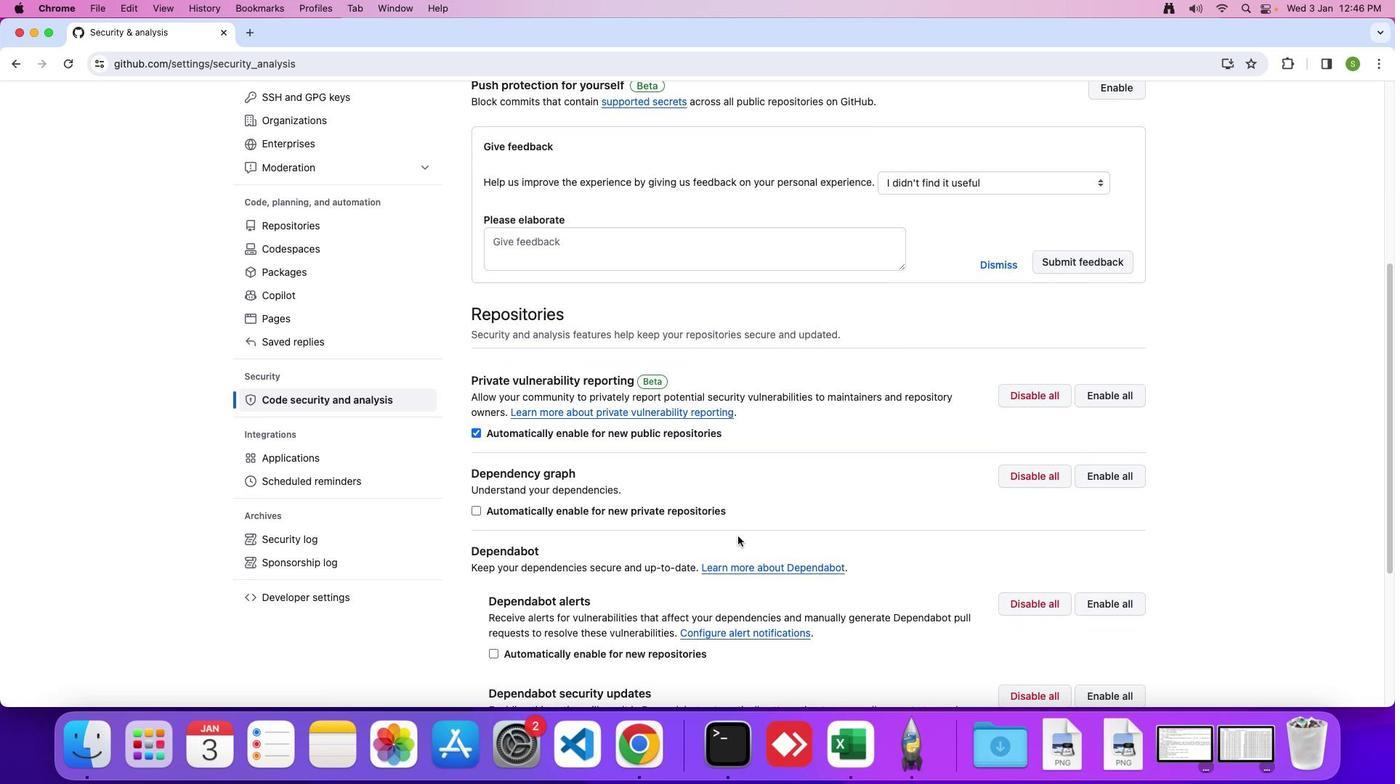 
Action: Mouse moved to (476, 487)
Screenshot: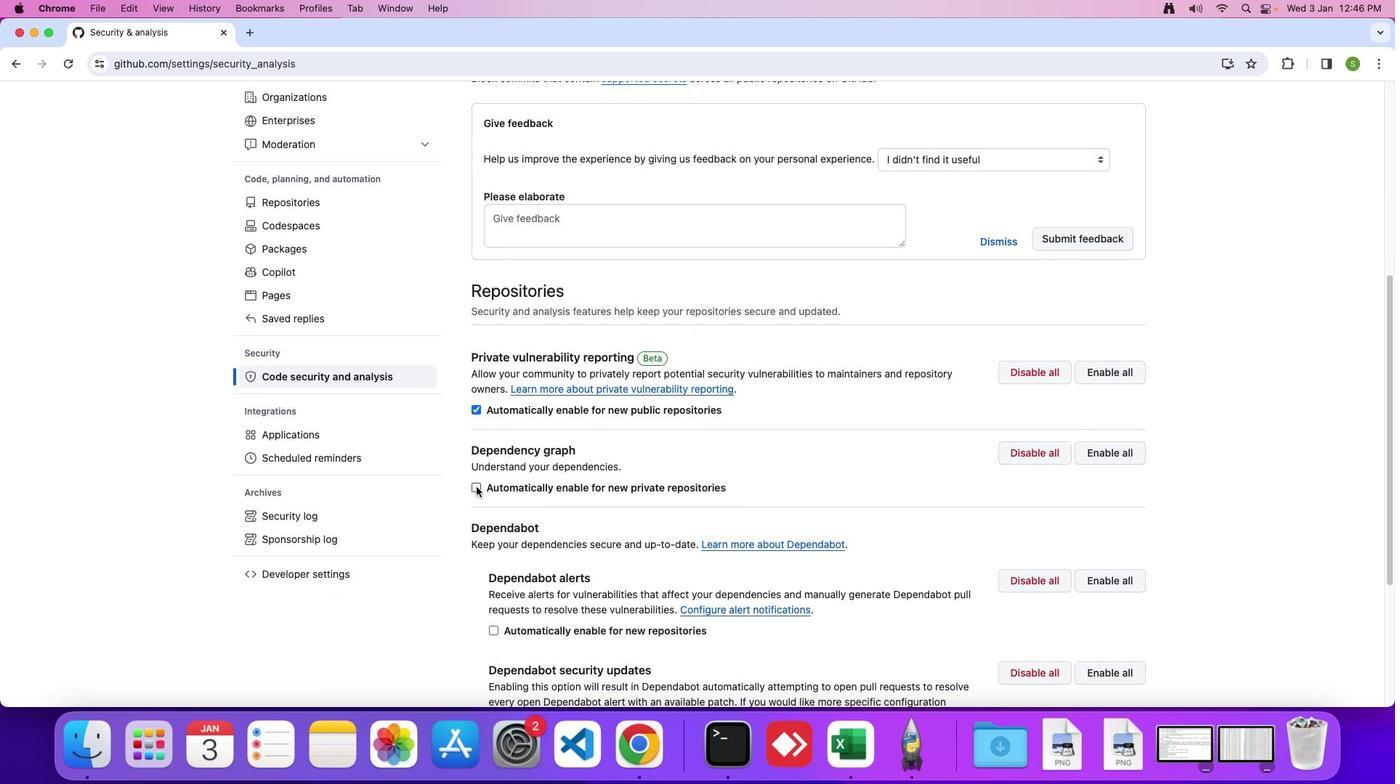
Action: Mouse pressed left at (476, 487)
Screenshot: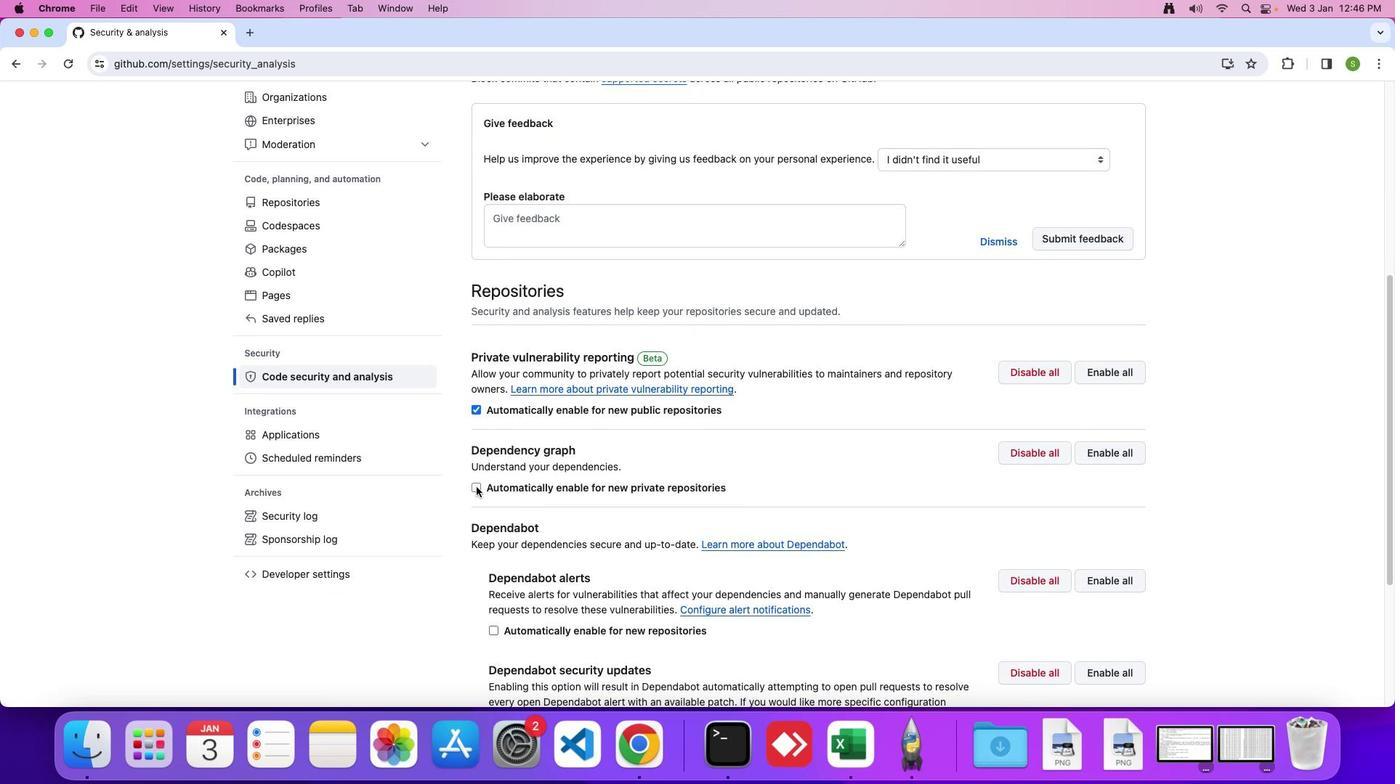 
